 Task: Find connections with filter location Primer Ensanche with filter topic #Softwaredesignwith filter profile language English with filter current company Herbalife with filter school St. Dominic Savio High School with filter industry Travel Arrangements with filter service category Program Management with filter keywords title Operations Manager
Action: Mouse moved to (150, 224)
Screenshot: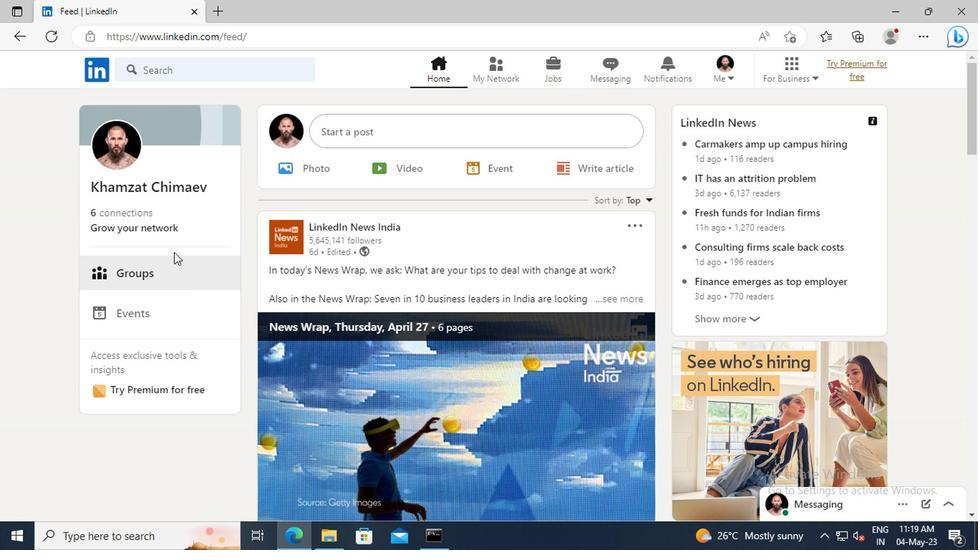 
Action: Mouse pressed left at (150, 224)
Screenshot: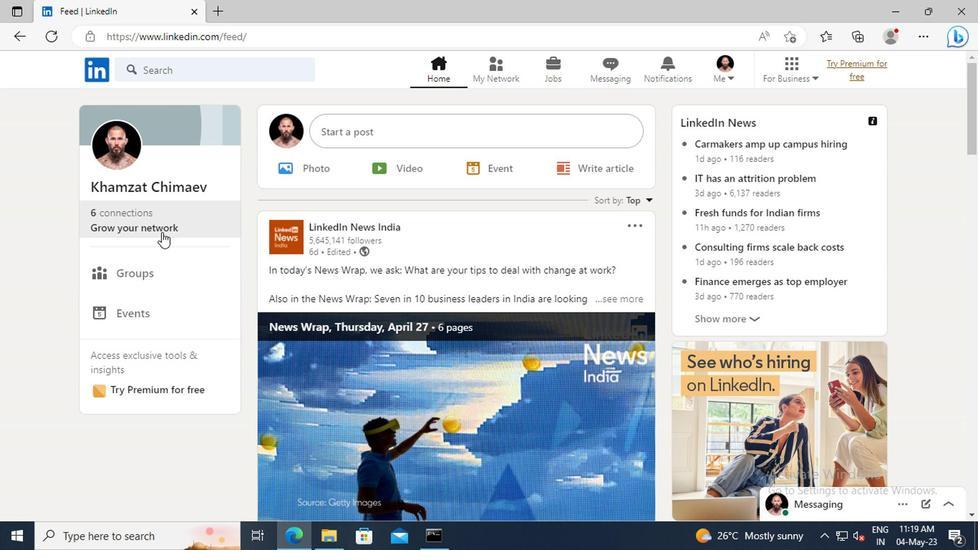 
Action: Mouse moved to (152, 149)
Screenshot: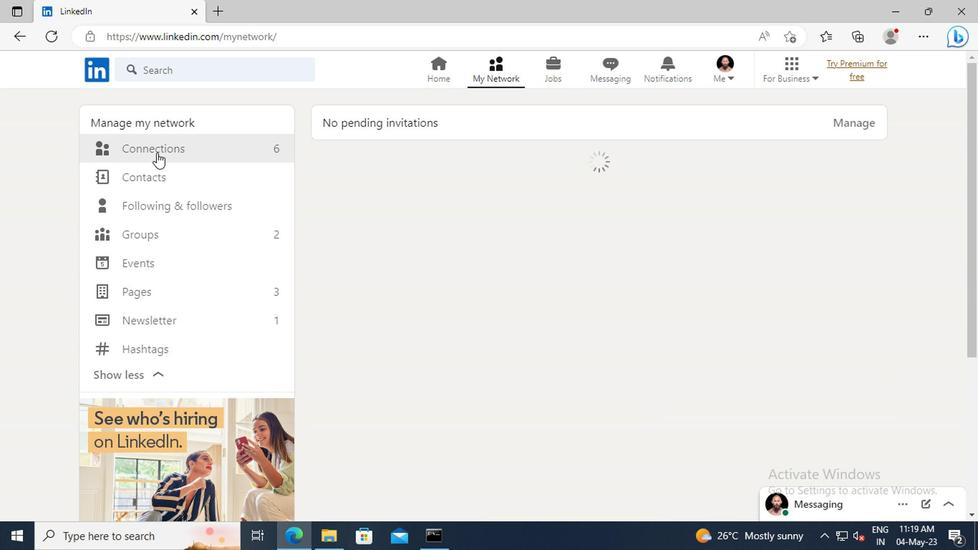 
Action: Mouse pressed left at (152, 149)
Screenshot: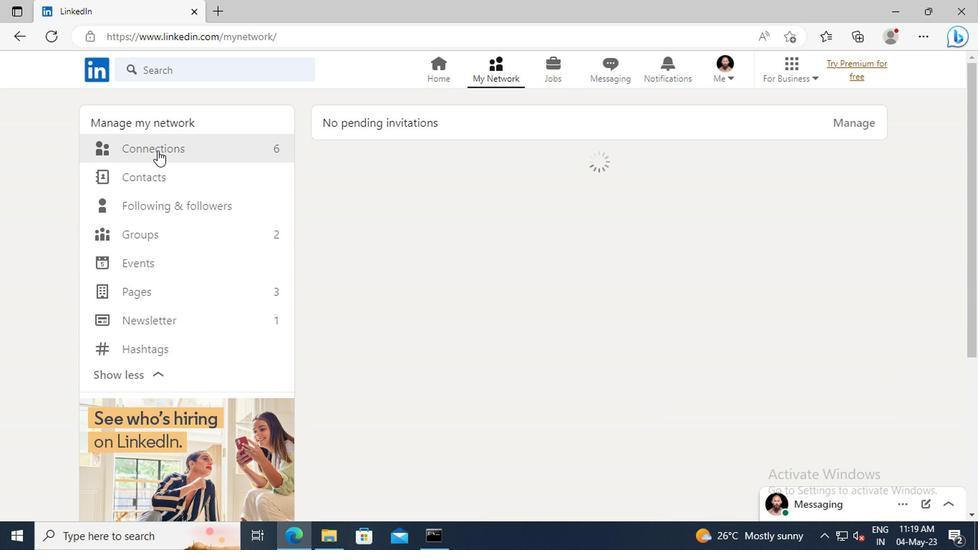 
Action: Mouse moved to (576, 153)
Screenshot: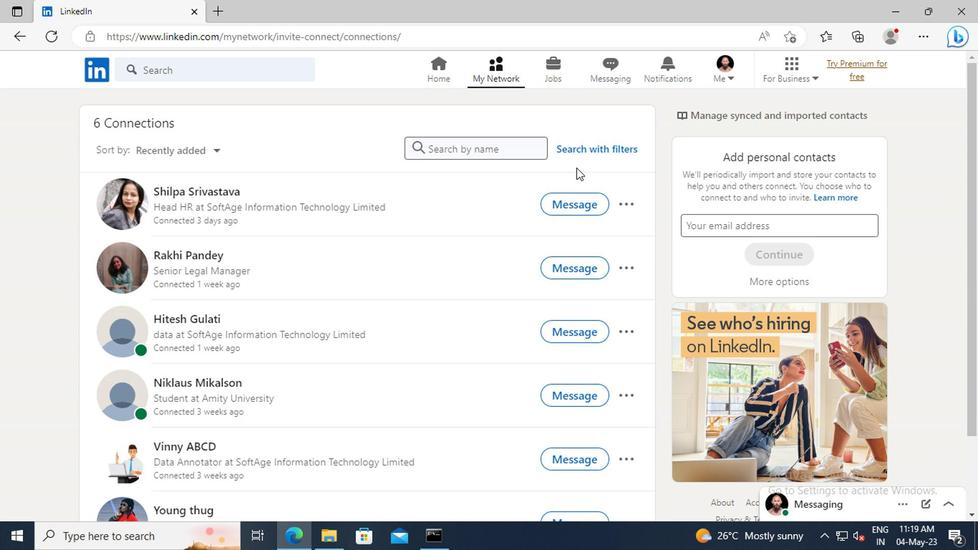 
Action: Mouse pressed left at (576, 153)
Screenshot: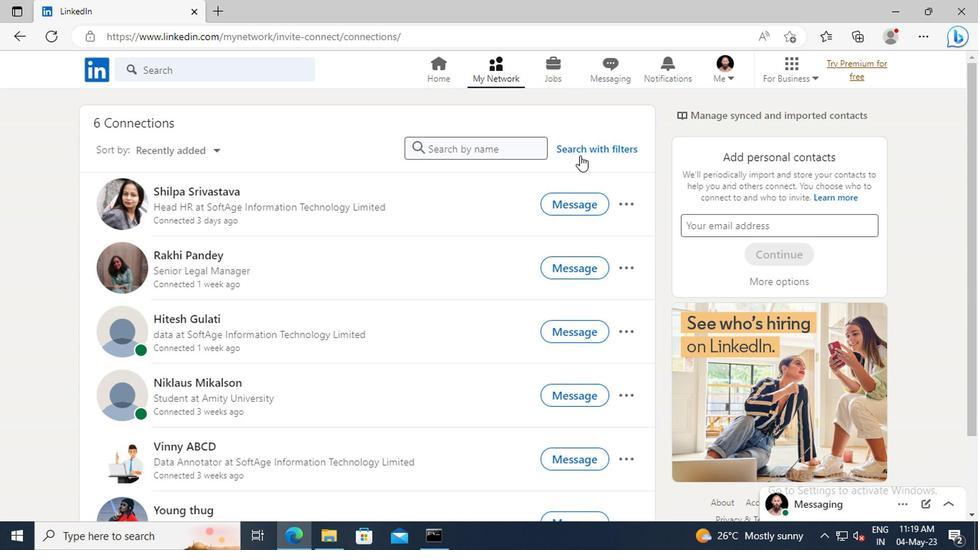 
Action: Mouse moved to (537, 110)
Screenshot: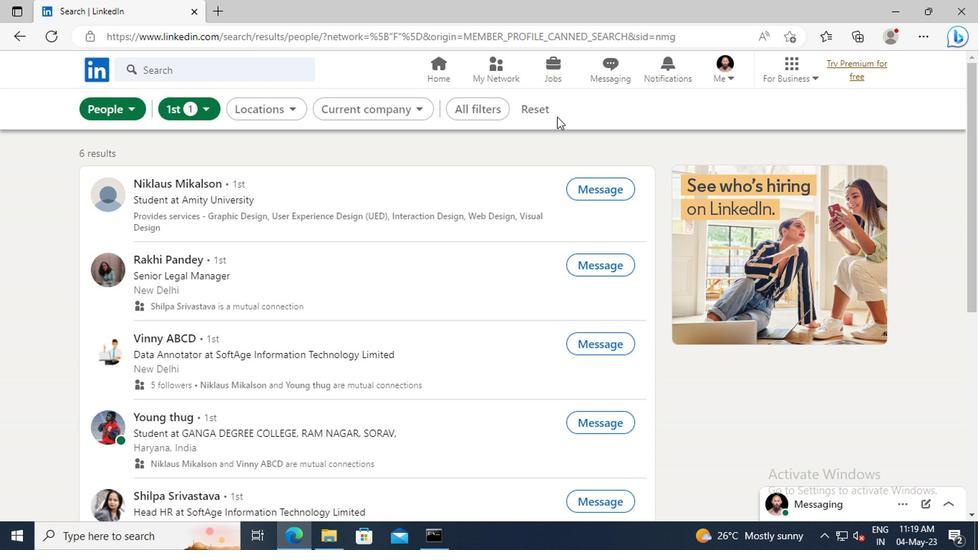 
Action: Mouse pressed left at (537, 110)
Screenshot: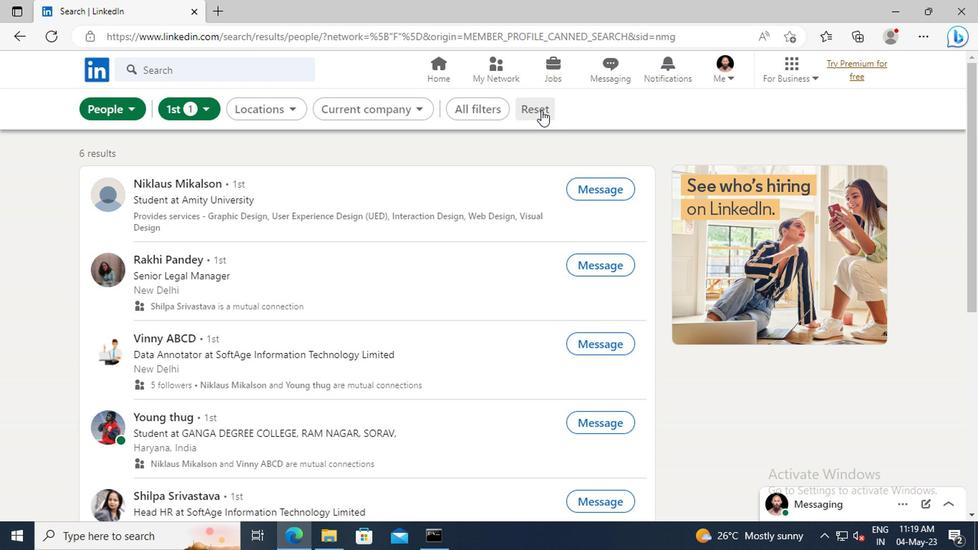 
Action: Mouse moved to (521, 110)
Screenshot: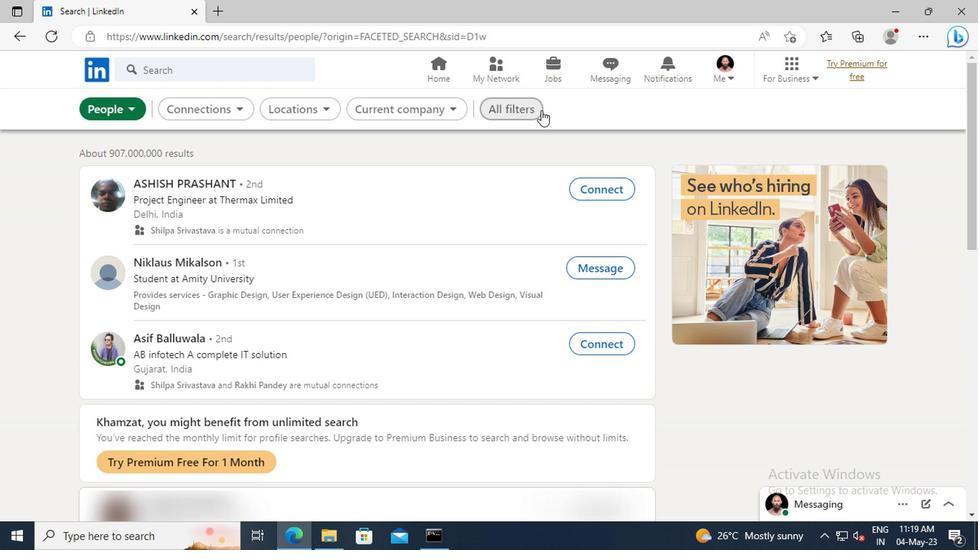 
Action: Mouse pressed left at (521, 110)
Screenshot: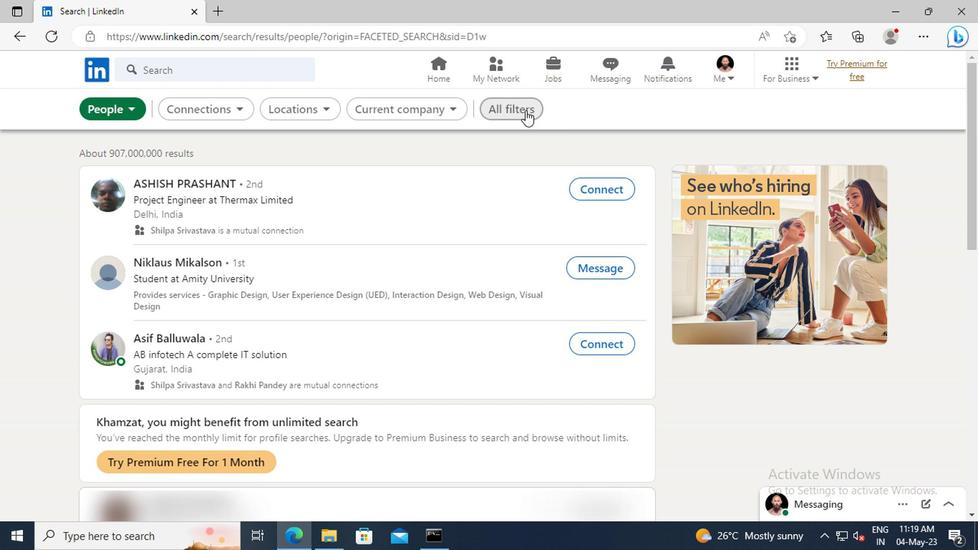 
Action: Mouse moved to (734, 241)
Screenshot: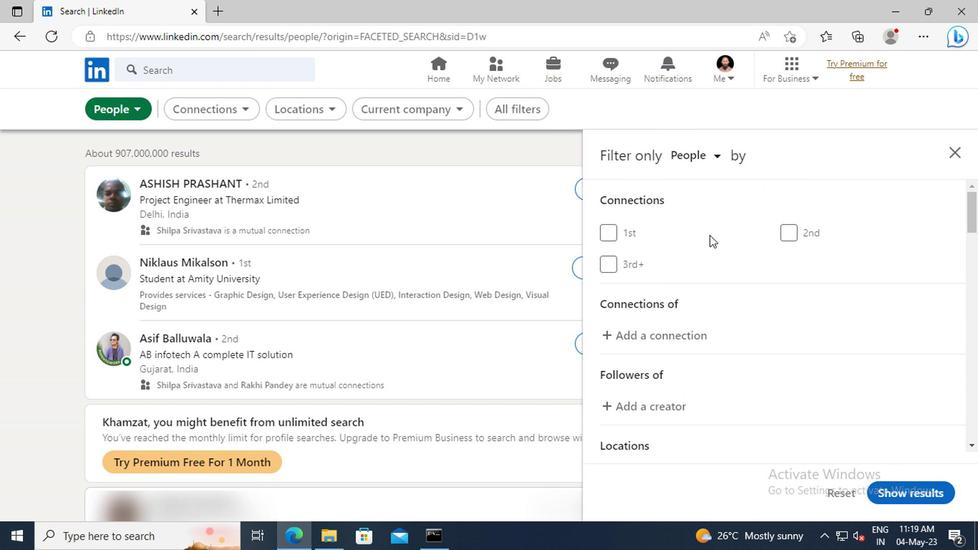 
Action: Mouse scrolled (734, 240) with delta (0, -1)
Screenshot: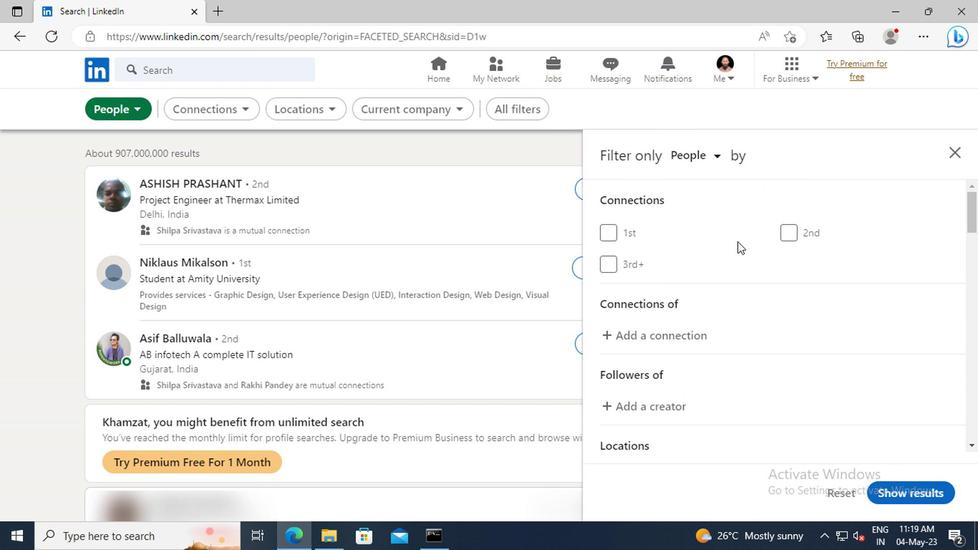 
Action: Mouse scrolled (734, 240) with delta (0, -1)
Screenshot: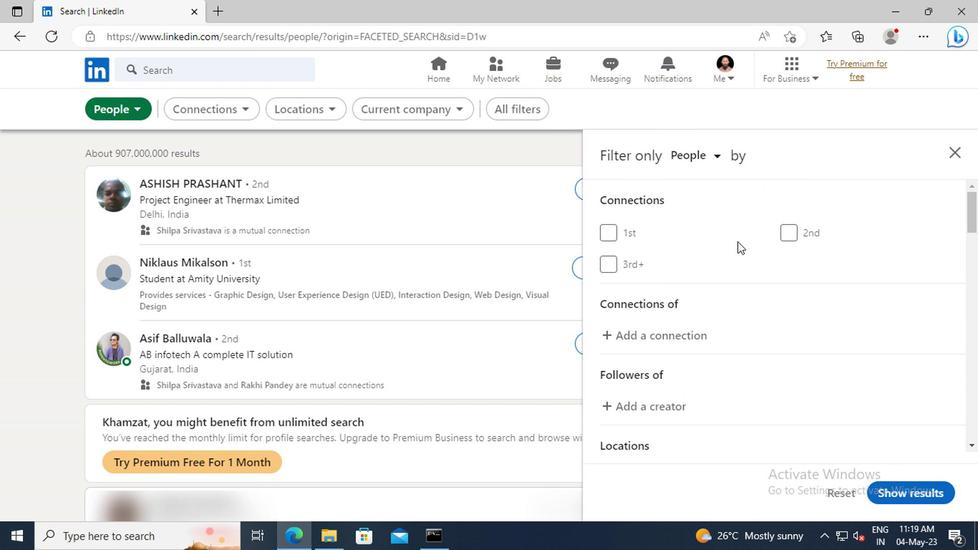 
Action: Mouse scrolled (734, 240) with delta (0, -1)
Screenshot: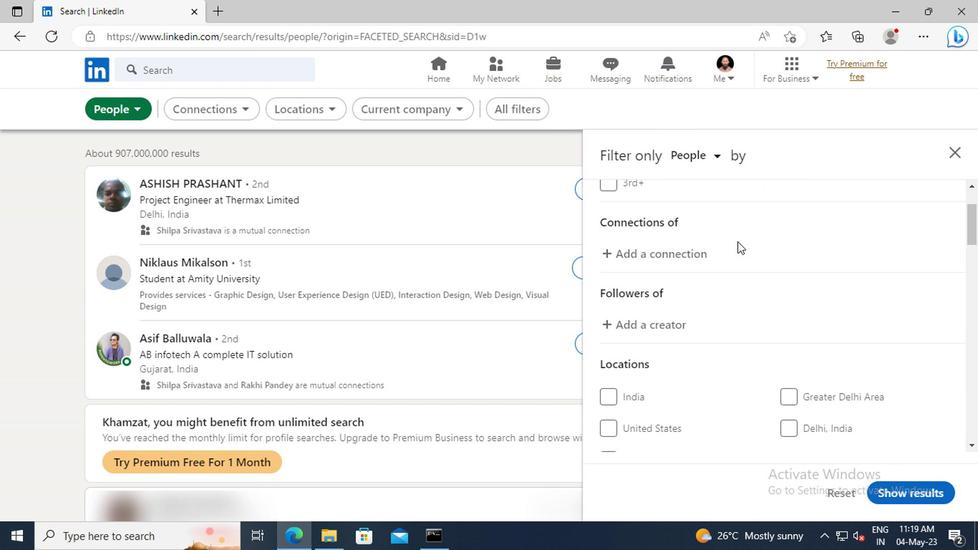 
Action: Mouse scrolled (734, 240) with delta (0, -1)
Screenshot: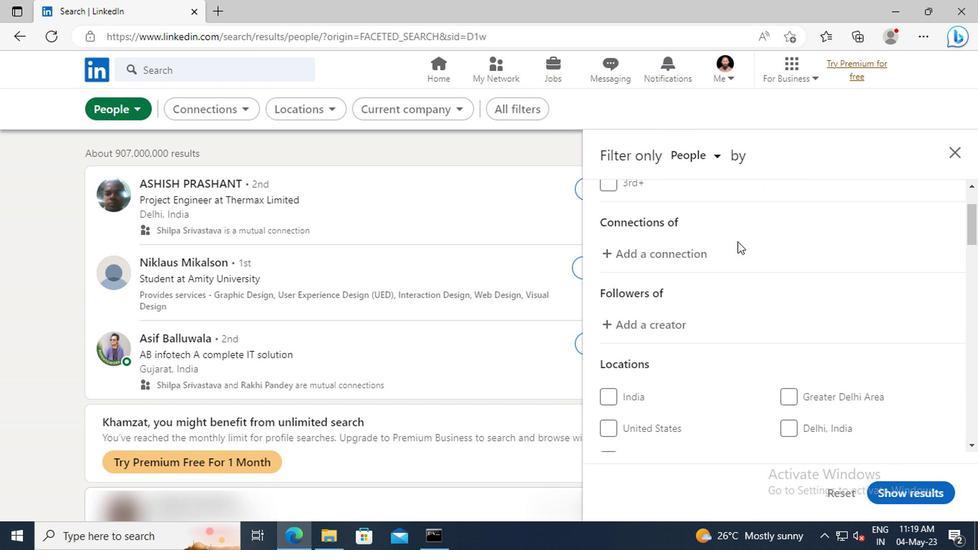 
Action: Mouse scrolled (734, 240) with delta (0, -1)
Screenshot: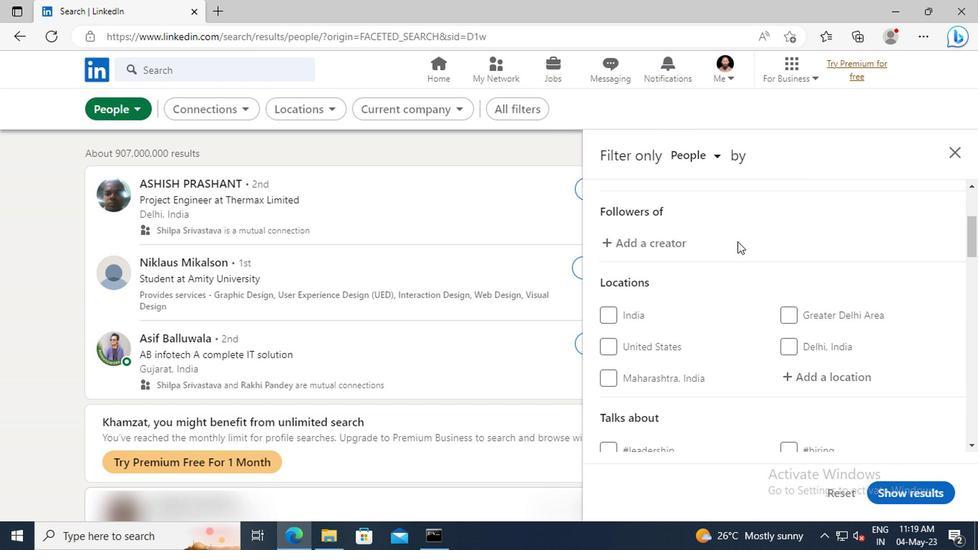 
Action: Mouse scrolled (734, 240) with delta (0, -1)
Screenshot: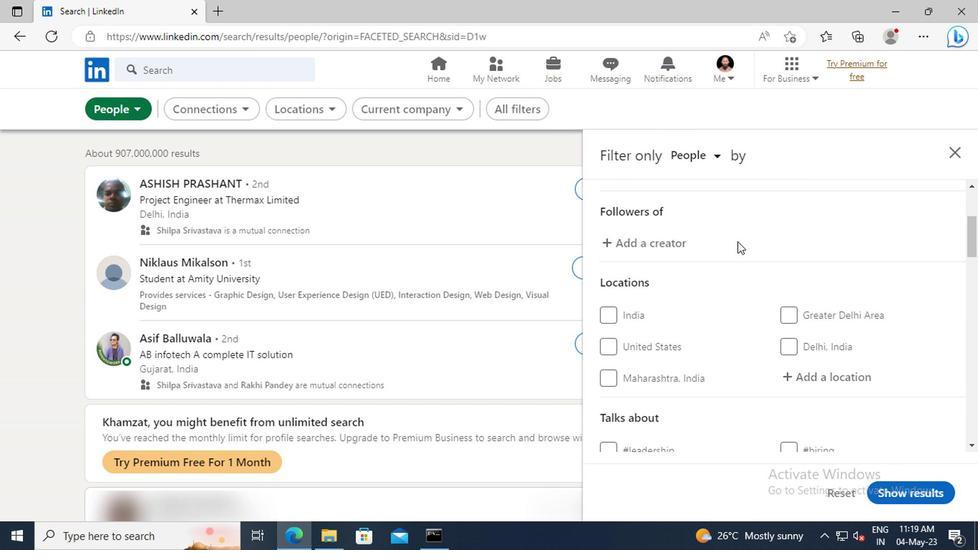 
Action: Mouse moved to (799, 303)
Screenshot: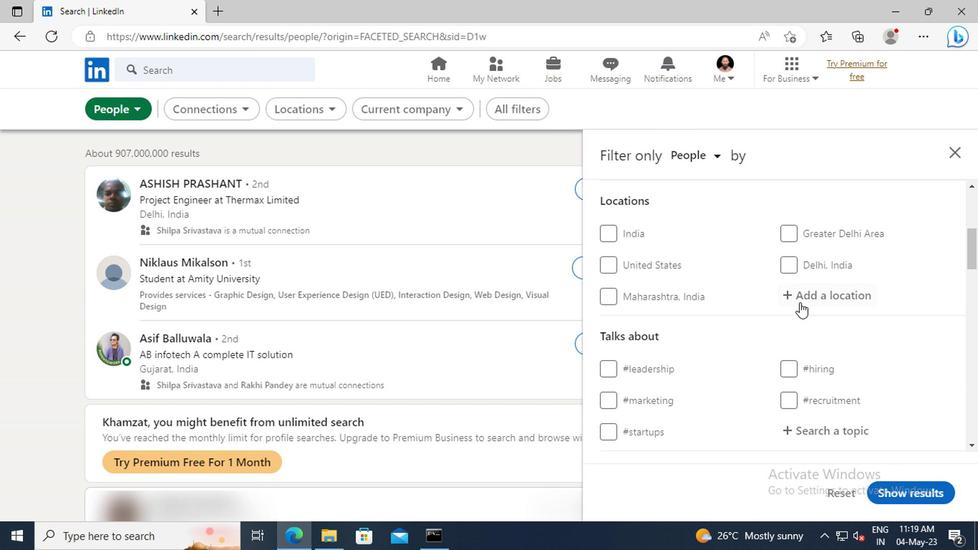 
Action: Mouse pressed left at (799, 303)
Screenshot: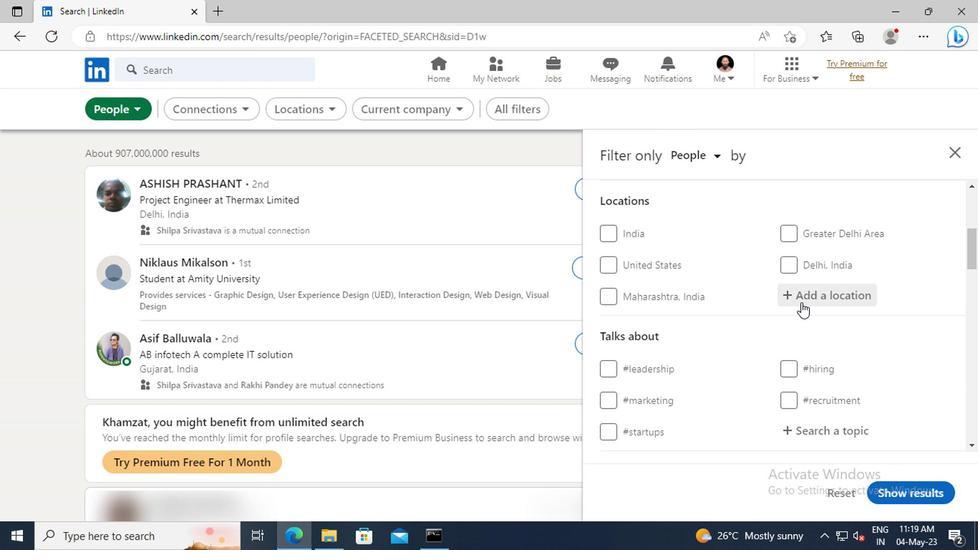 
Action: Mouse moved to (798, 303)
Screenshot: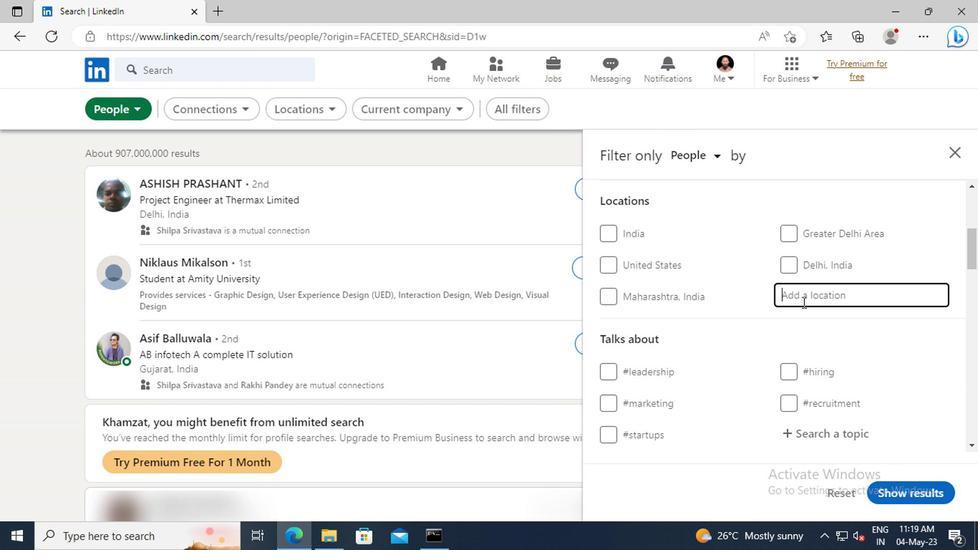 
Action: Key pressed <Key.shift>PRIMER<Key.space><Key.shift>ENSANCHE<Key.enter>
Screenshot: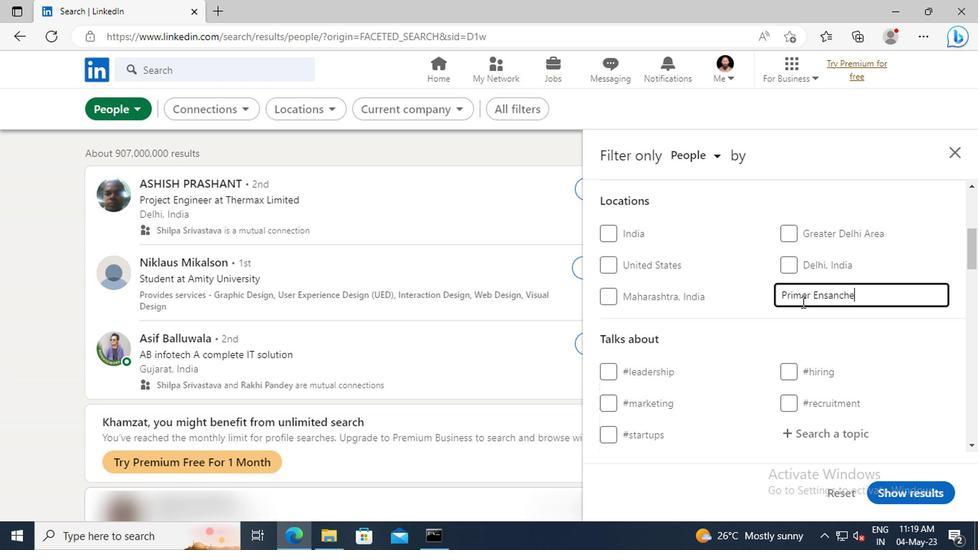 
Action: Mouse scrolled (798, 302) with delta (0, 0)
Screenshot: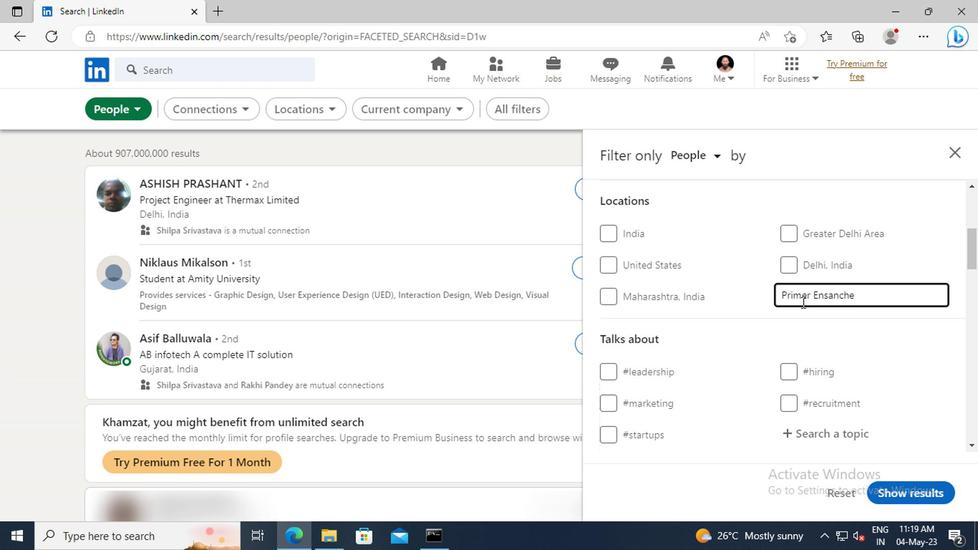 
Action: Mouse scrolled (798, 302) with delta (0, 0)
Screenshot: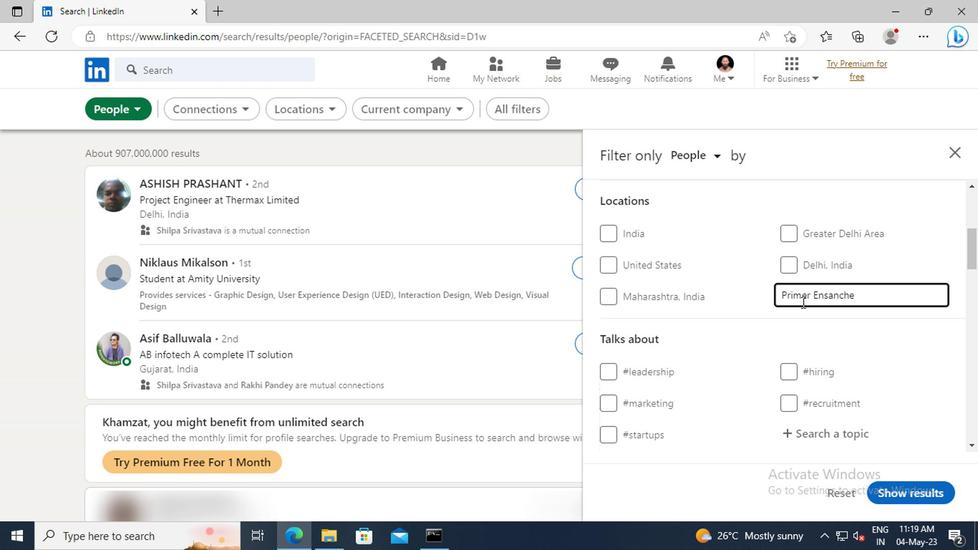 
Action: Mouse scrolled (798, 302) with delta (0, 0)
Screenshot: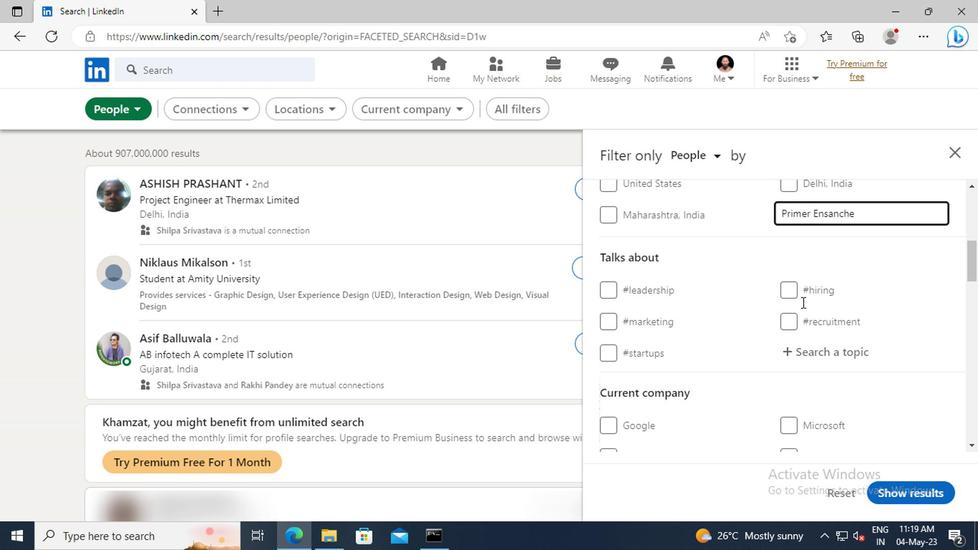 
Action: Mouse moved to (802, 309)
Screenshot: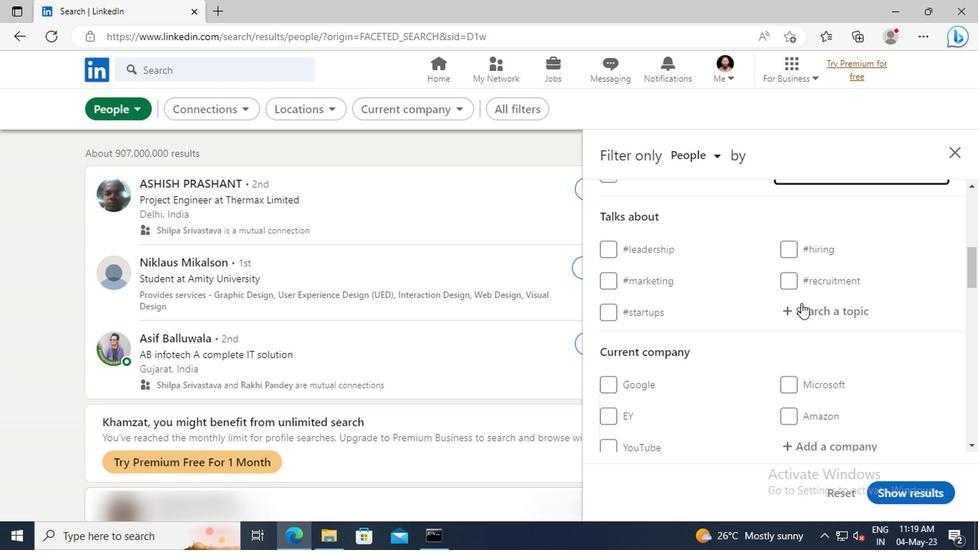 
Action: Mouse pressed left at (802, 309)
Screenshot: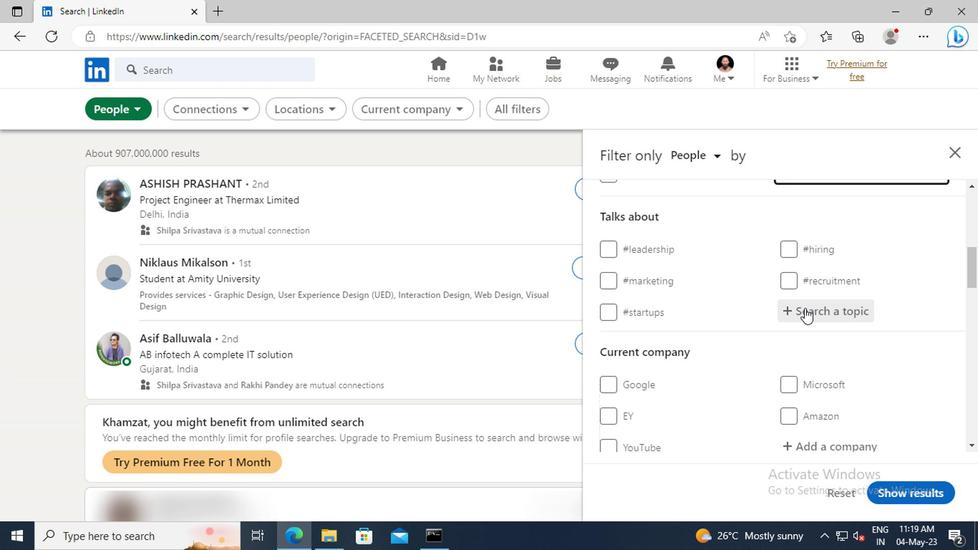 
Action: Mouse moved to (801, 309)
Screenshot: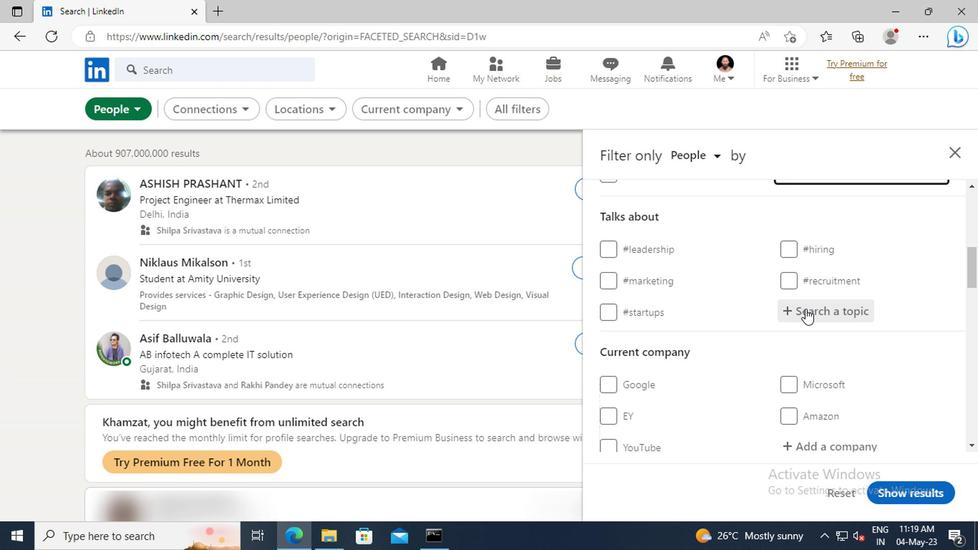 
Action: Key pressed <Key.shift>SOFTWAREDESI
Screenshot: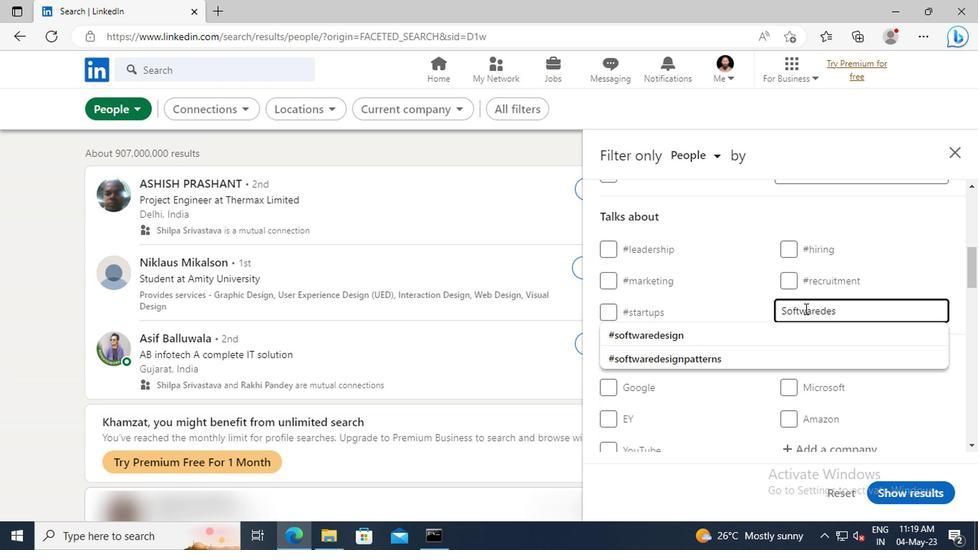 
Action: Mouse moved to (800, 332)
Screenshot: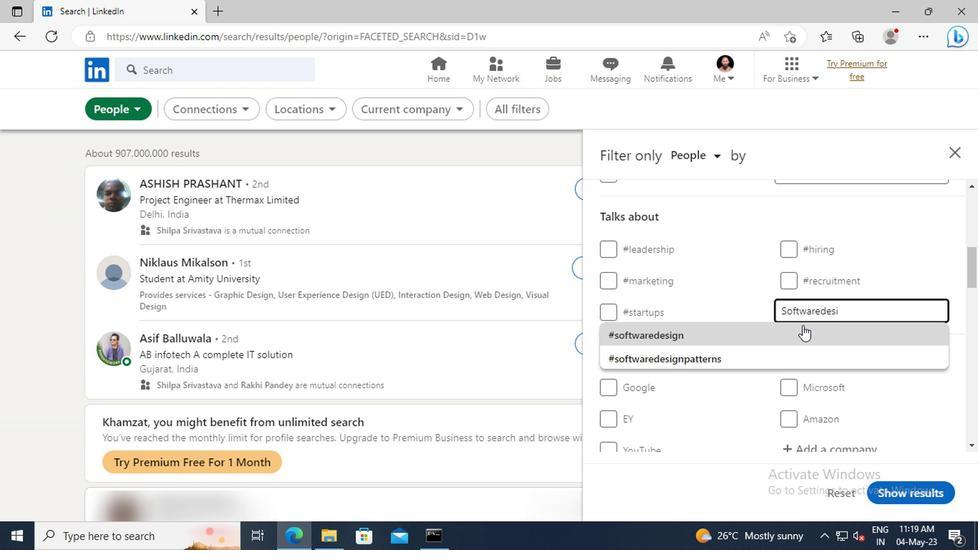 
Action: Mouse pressed left at (800, 332)
Screenshot: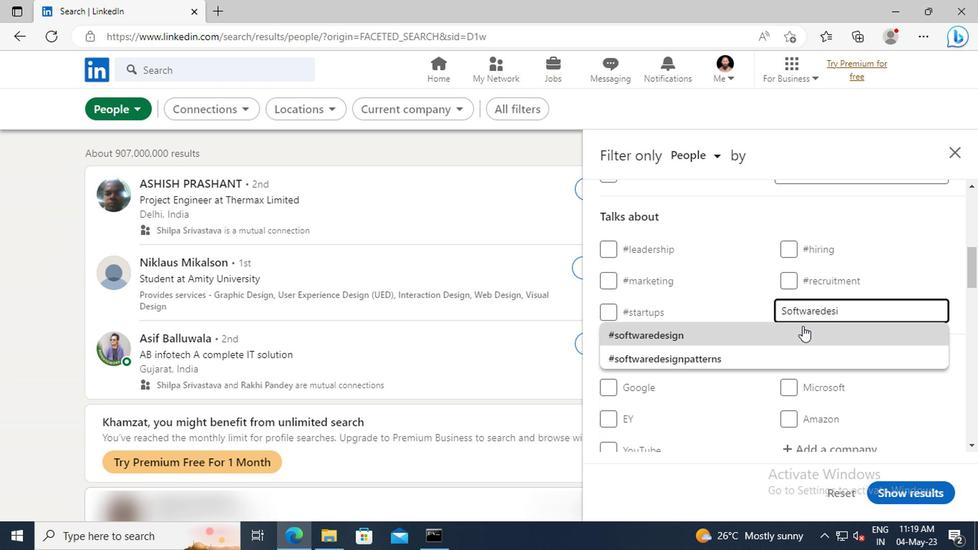 
Action: Mouse scrolled (800, 332) with delta (0, 0)
Screenshot: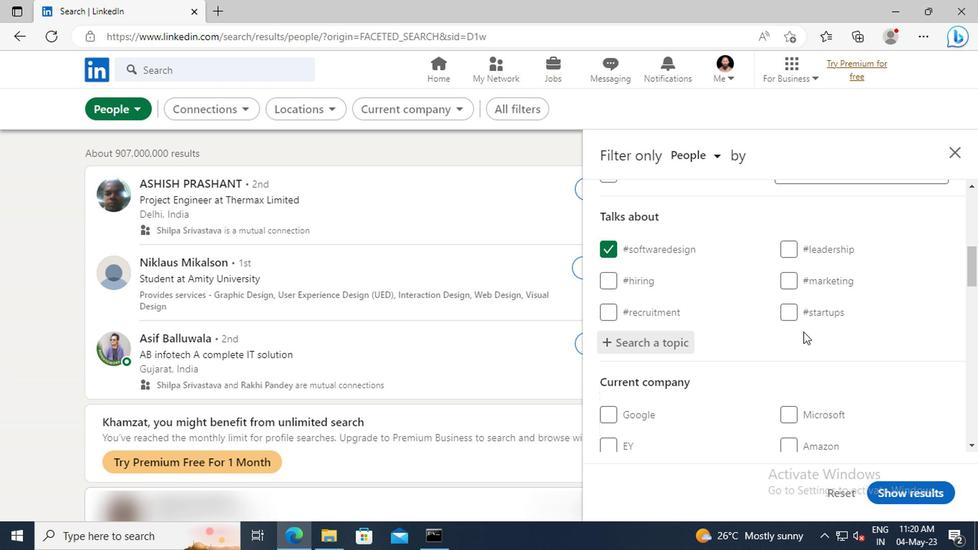 
Action: Mouse scrolled (800, 332) with delta (0, 0)
Screenshot: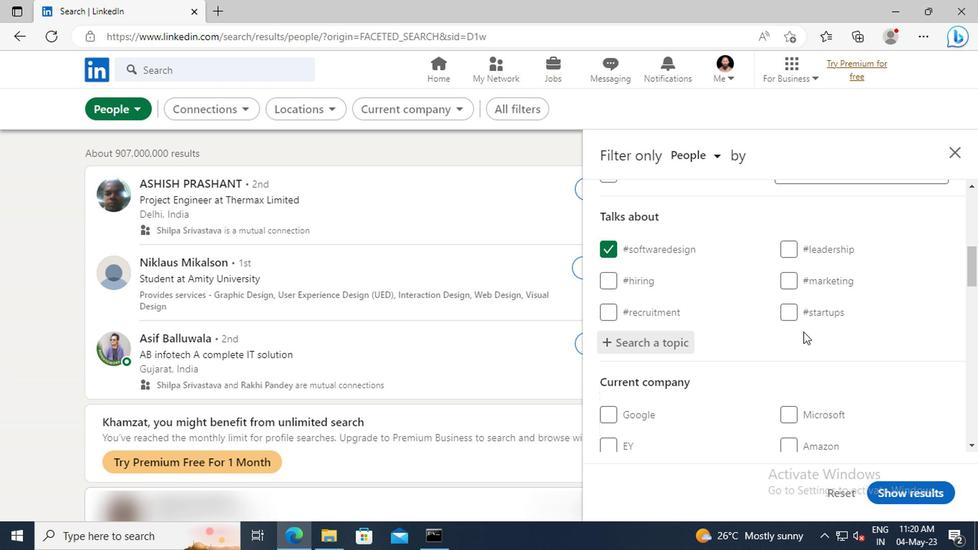 
Action: Mouse scrolled (800, 332) with delta (0, 0)
Screenshot: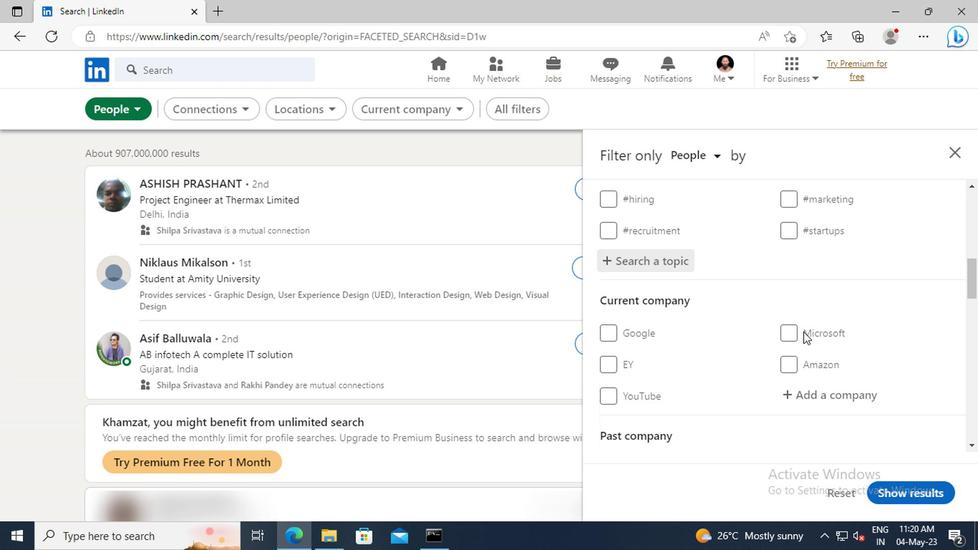 
Action: Mouse scrolled (800, 332) with delta (0, 0)
Screenshot: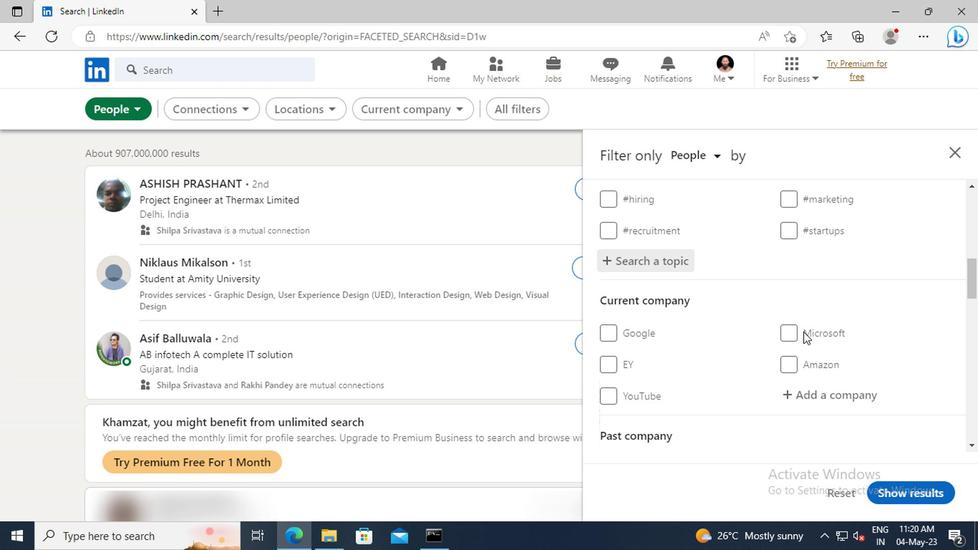 
Action: Mouse scrolled (800, 332) with delta (0, 0)
Screenshot: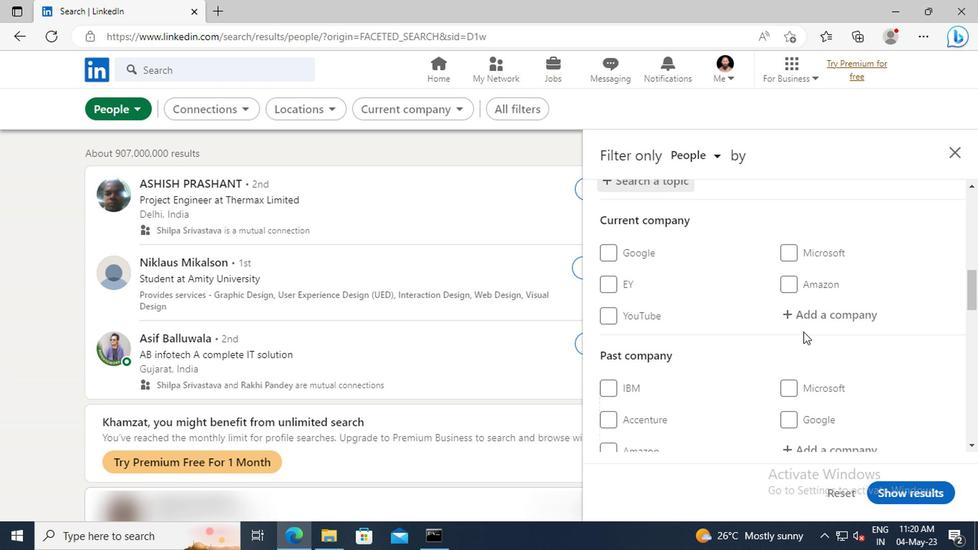 
Action: Mouse scrolled (800, 332) with delta (0, 0)
Screenshot: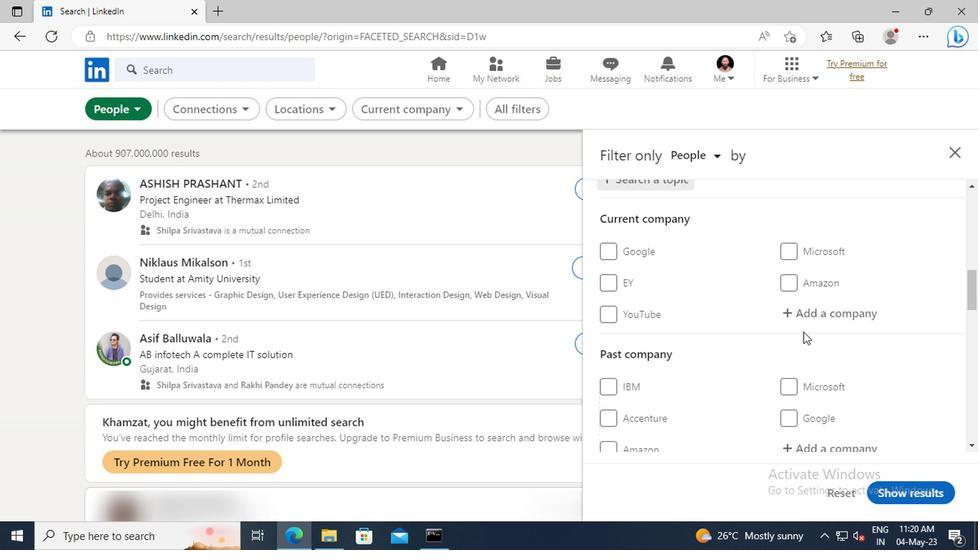 
Action: Mouse scrolled (800, 332) with delta (0, 0)
Screenshot: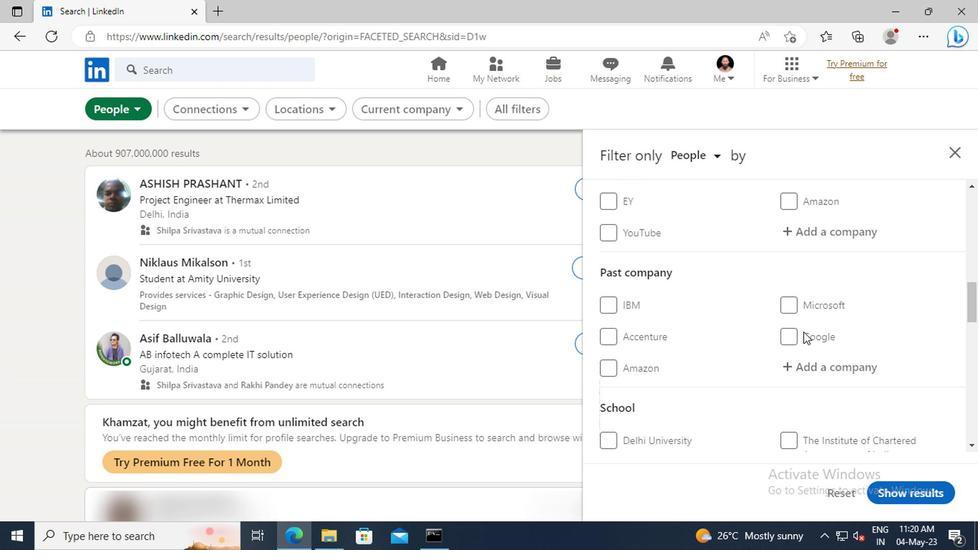 
Action: Mouse scrolled (800, 332) with delta (0, 0)
Screenshot: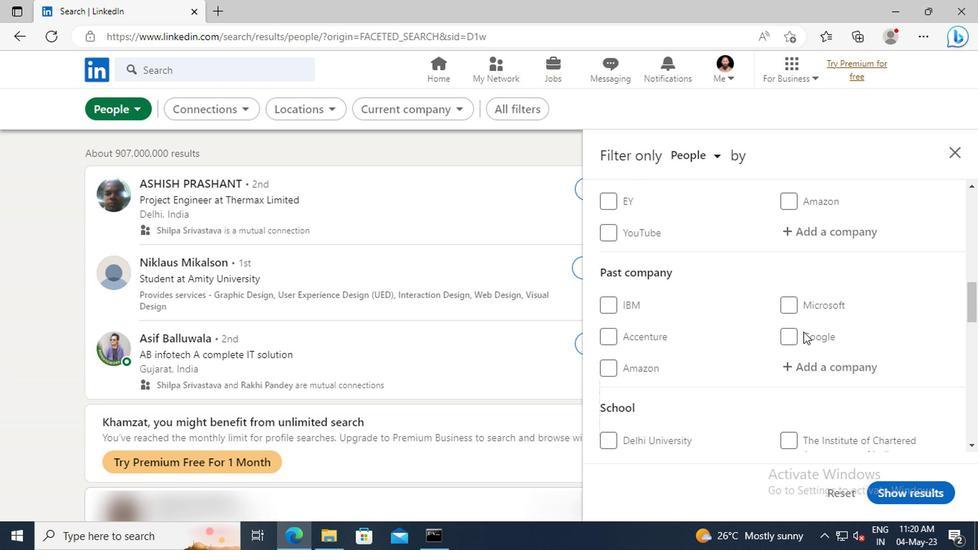 
Action: Mouse scrolled (800, 332) with delta (0, 0)
Screenshot: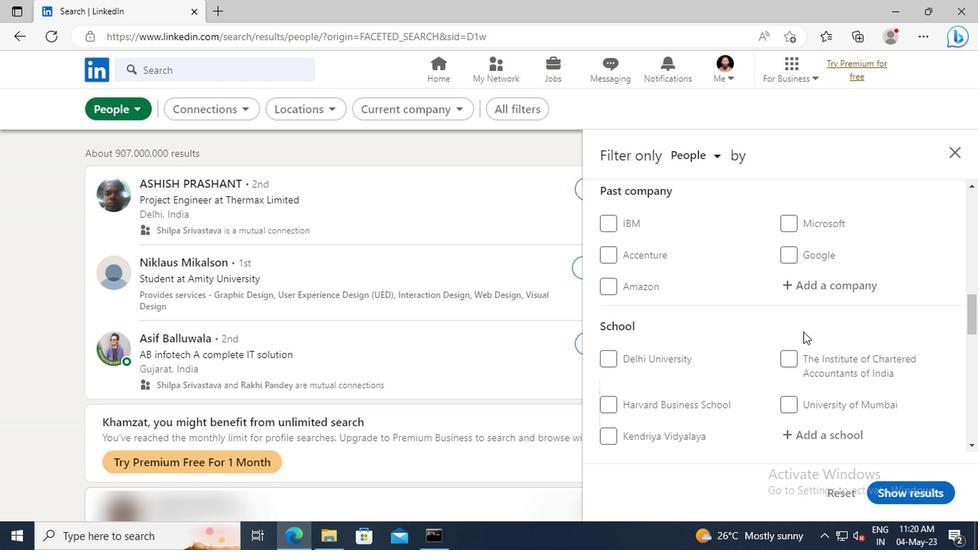 
Action: Mouse scrolled (800, 332) with delta (0, 0)
Screenshot: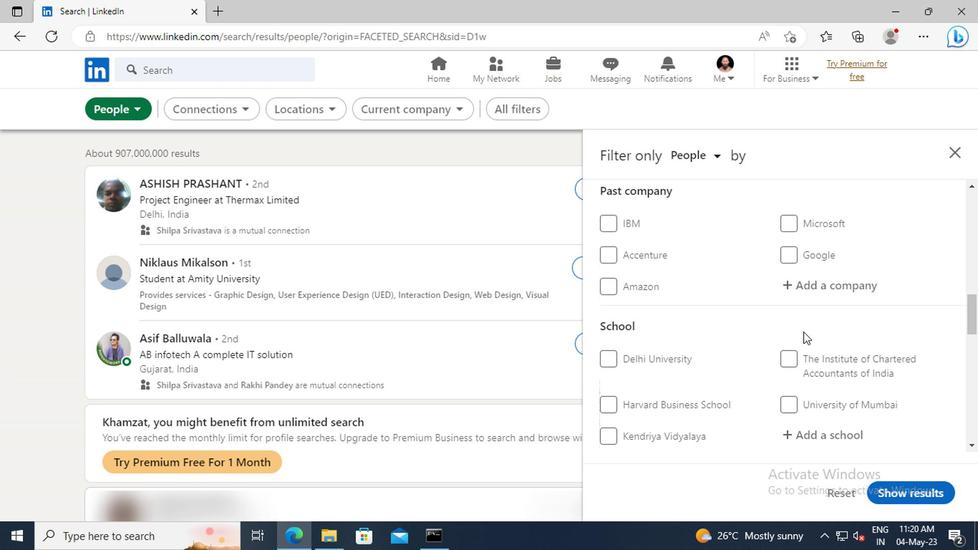 
Action: Mouse scrolled (800, 332) with delta (0, 0)
Screenshot: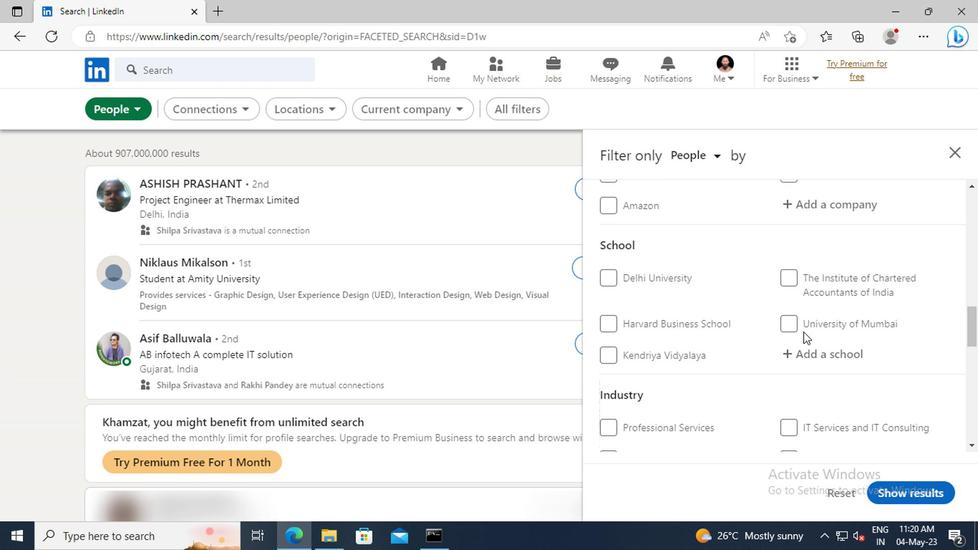 
Action: Mouse scrolled (800, 332) with delta (0, 0)
Screenshot: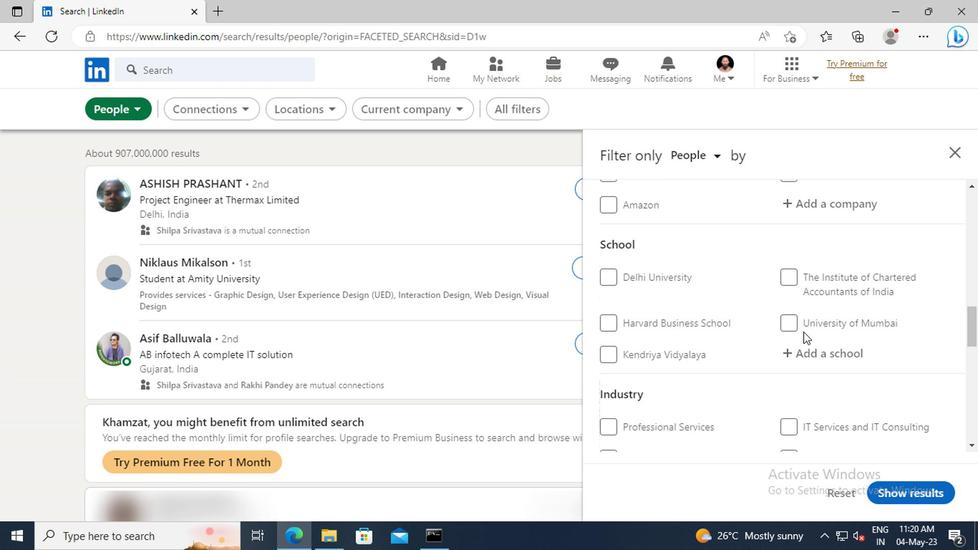 
Action: Mouse scrolled (800, 332) with delta (0, 0)
Screenshot: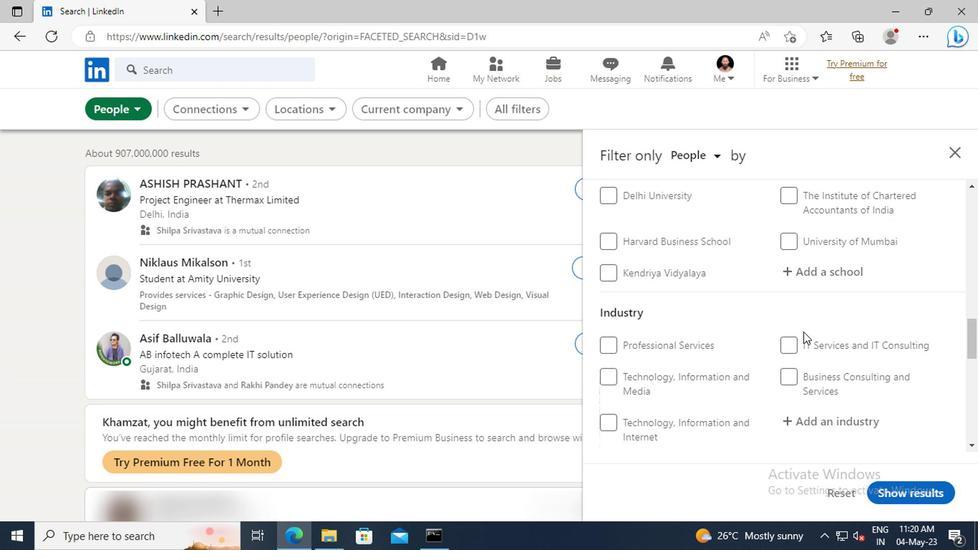 
Action: Mouse scrolled (800, 332) with delta (0, 0)
Screenshot: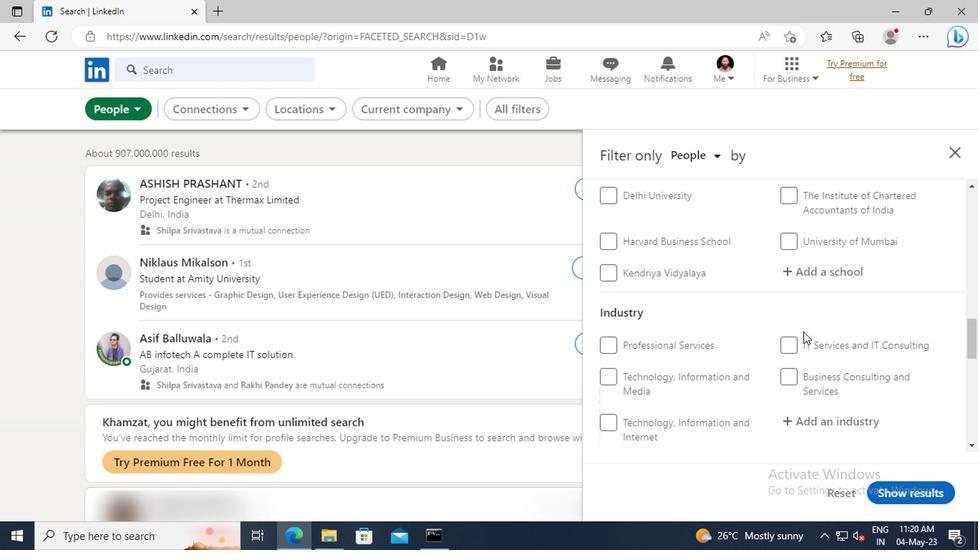 
Action: Mouse scrolled (800, 332) with delta (0, 0)
Screenshot: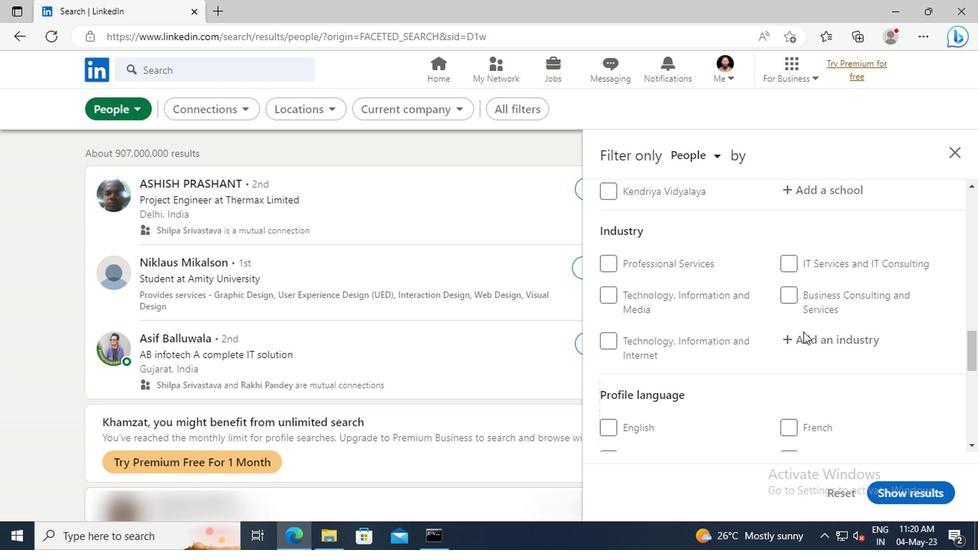 
Action: Mouse scrolled (800, 332) with delta (0, 0)
Screenshot: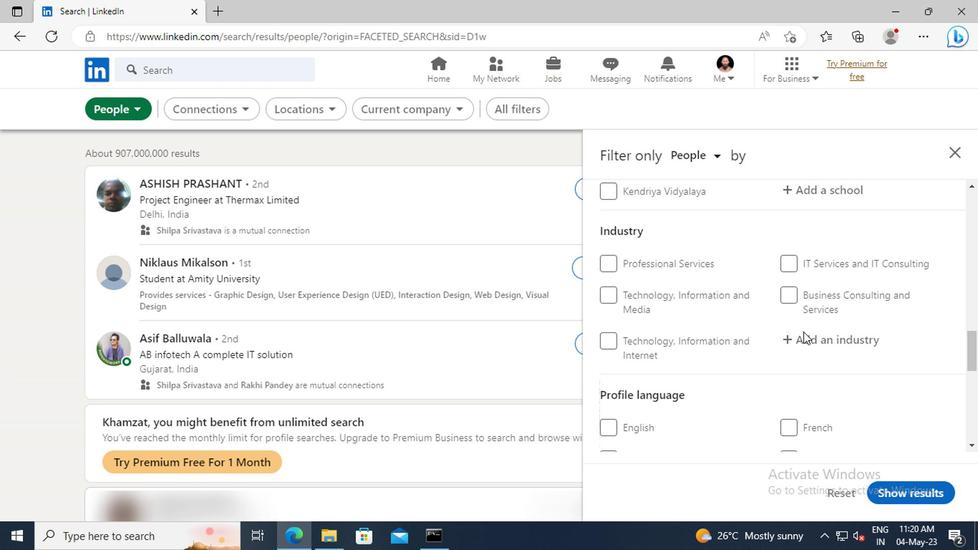 
Action: Mouse moved to (606, 351)
Screenshot: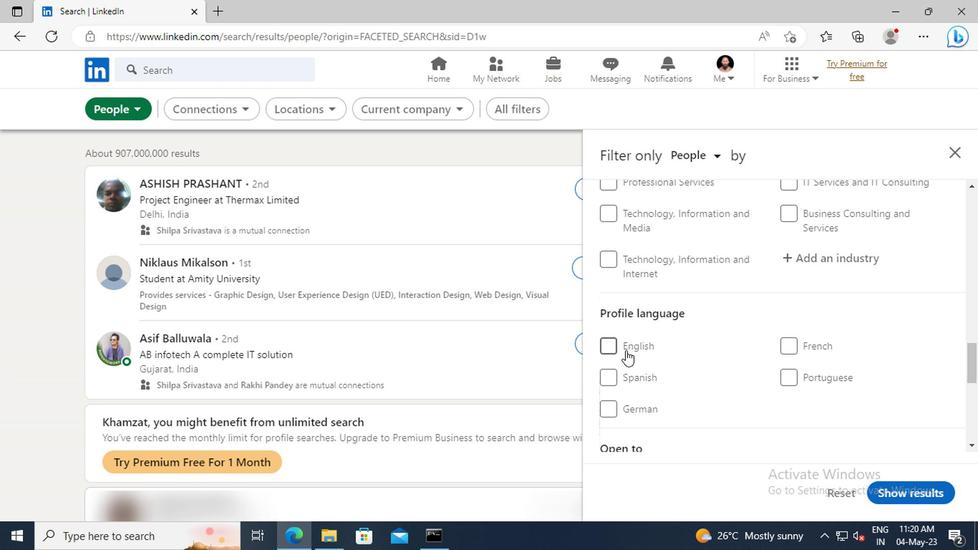 
Action: Mouse pressed left at (606, 351)
Screenshot: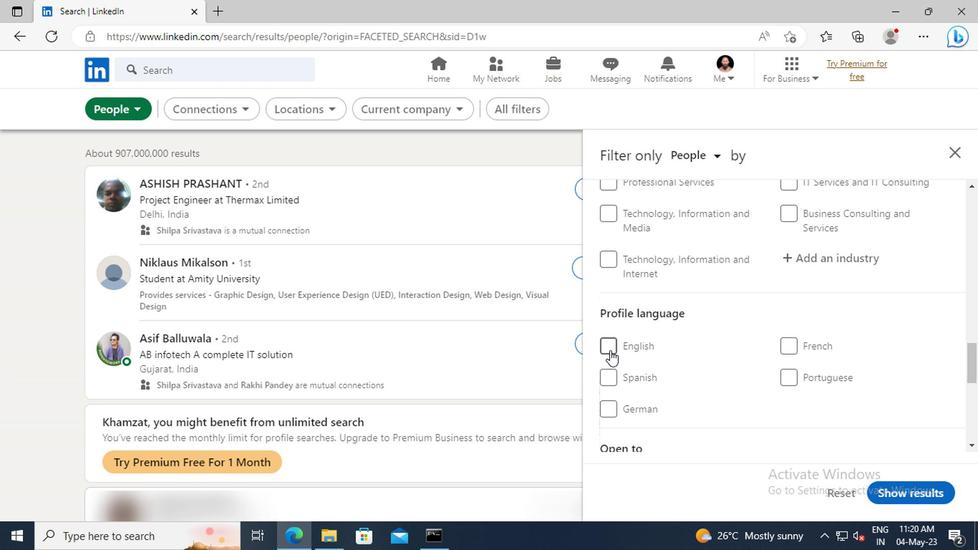 
Action: Mouse moved to (793, 336)
Screenshot: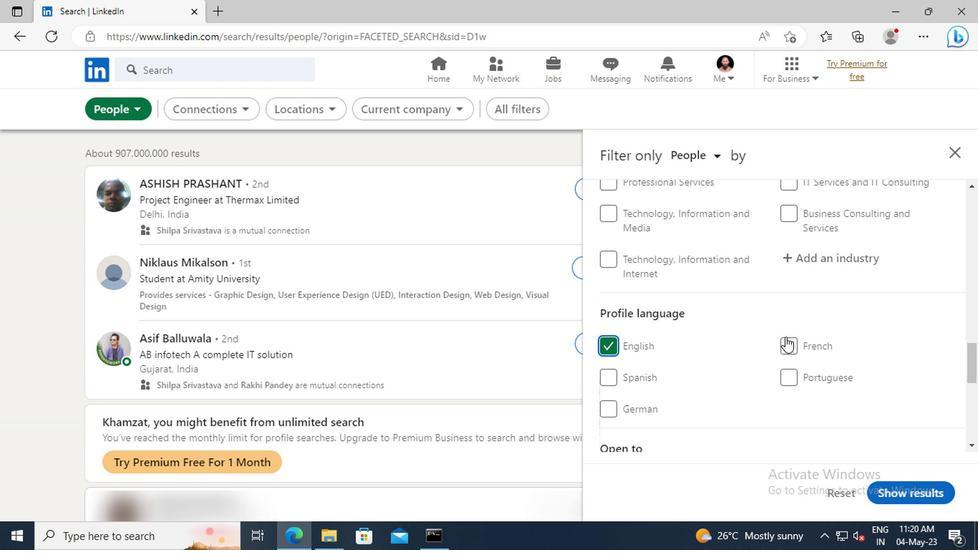 
Action: Mouse scrolled (793, 336) with delta (0, 0)
Screenshot: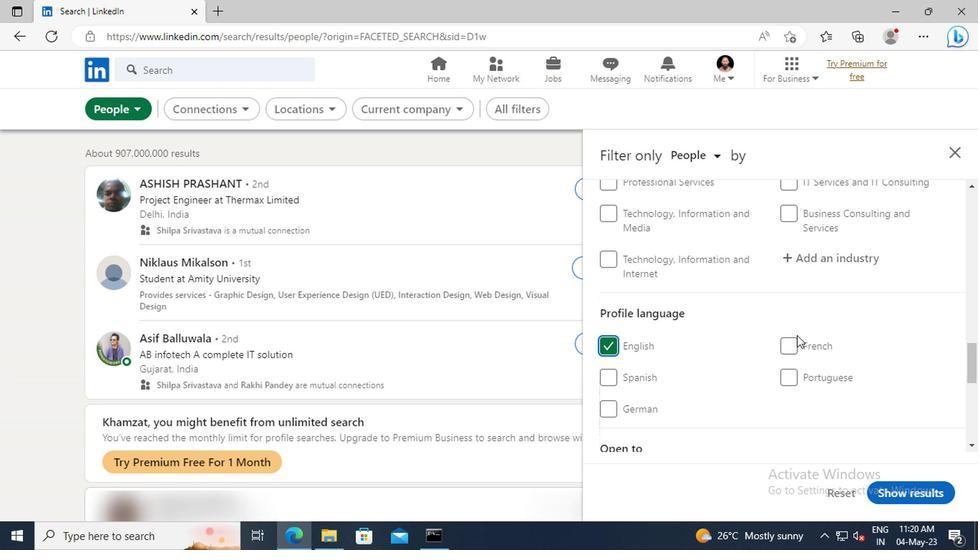 
Action: Mouse scrolled (793, 336) with delta (0, 0)
Screenshot: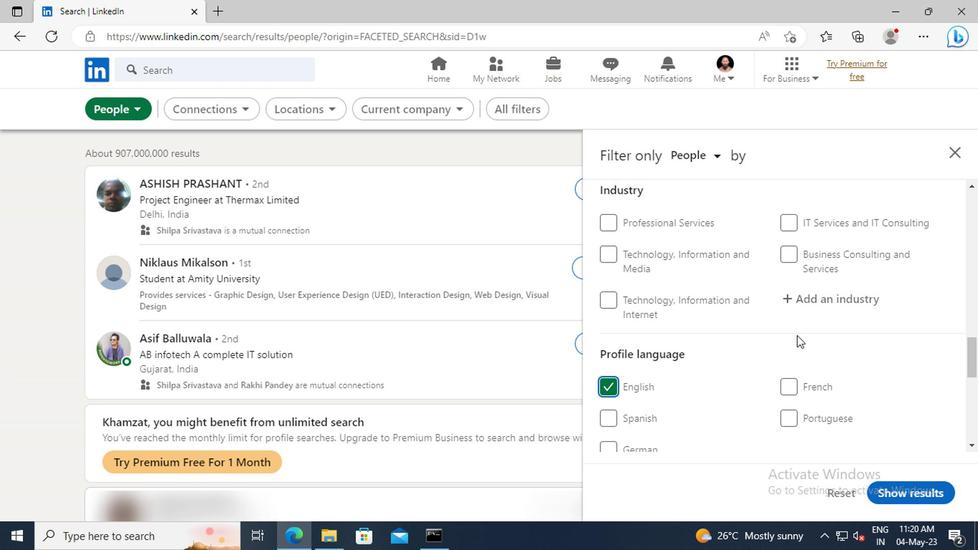
Action: Mouse scrolled (793, 336) with delta (0, 0)
Screenshot: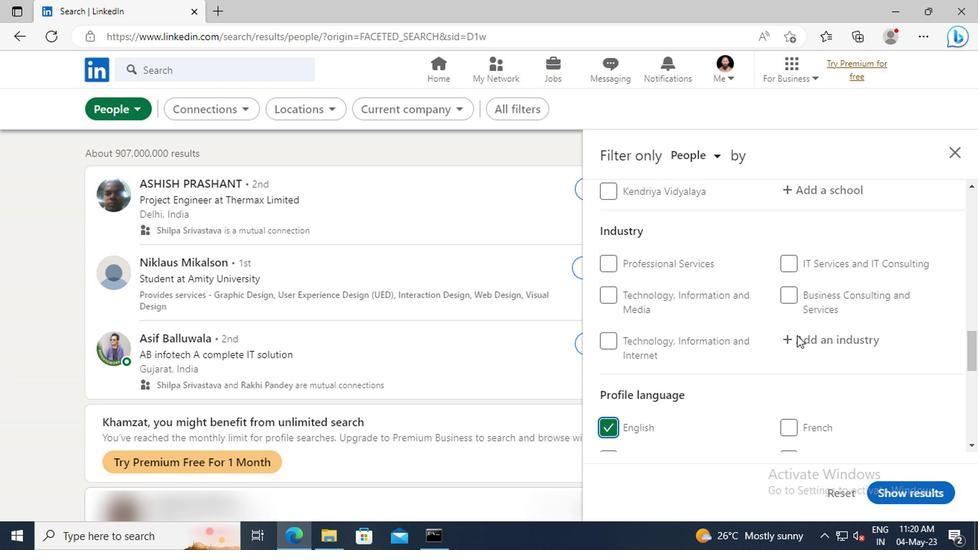 
Action: Mouse scrolled (793, 336) with delta (0, 0)
Screenshot: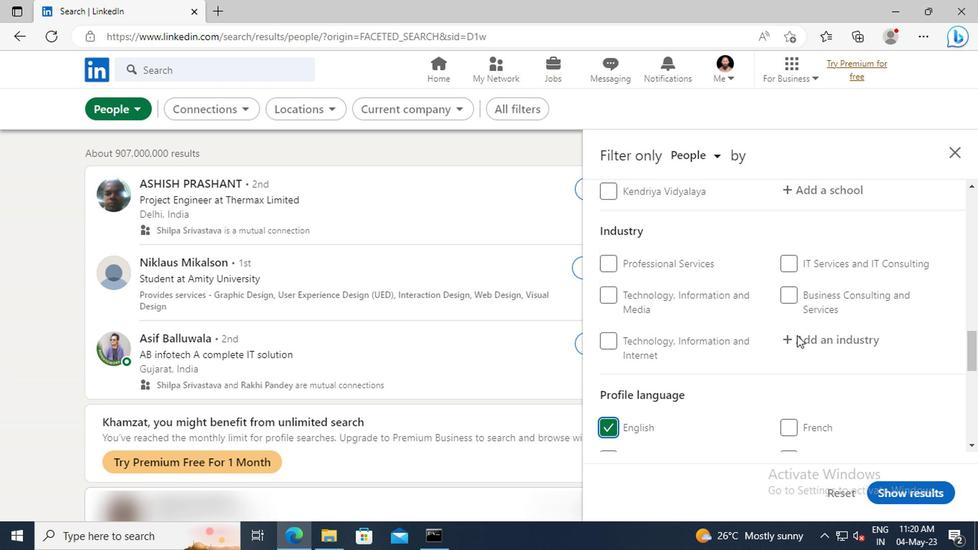 
Action: Mouse scrolled (793, 336) with delta (0, 0)
Screenshot: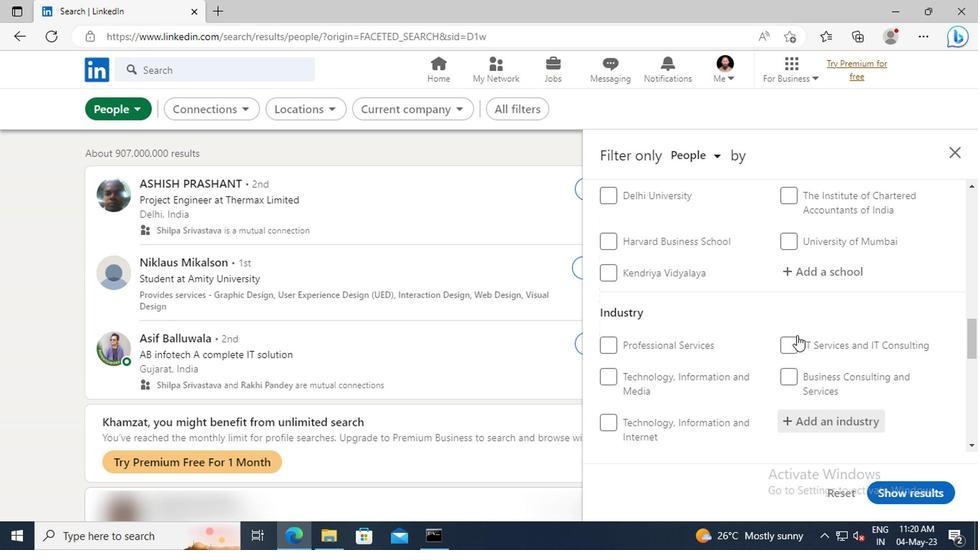
Action: Mouse scrolled (793, 336) with delta (0, 0)
Screenshot: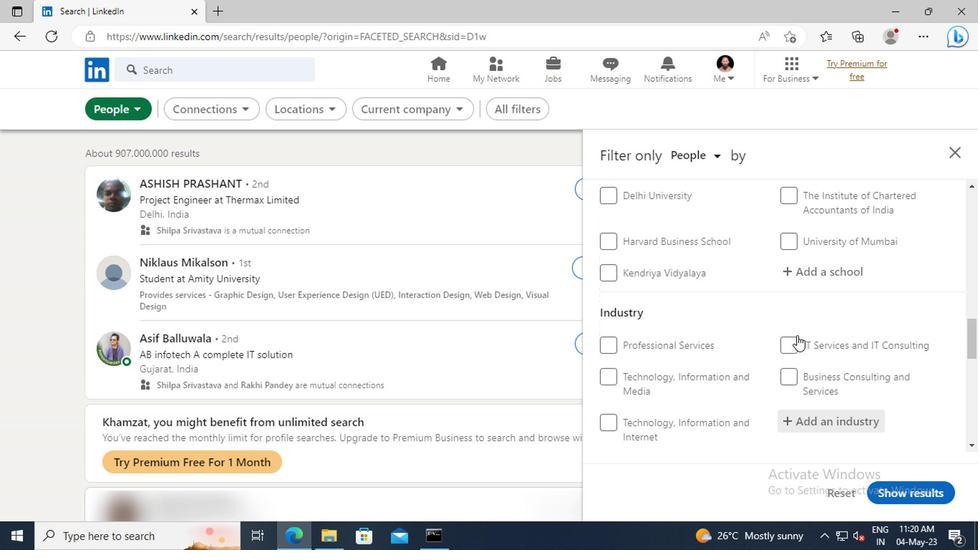
Action: Mouse scrolled (793, 336) with delta (0, 0)
Screenshot: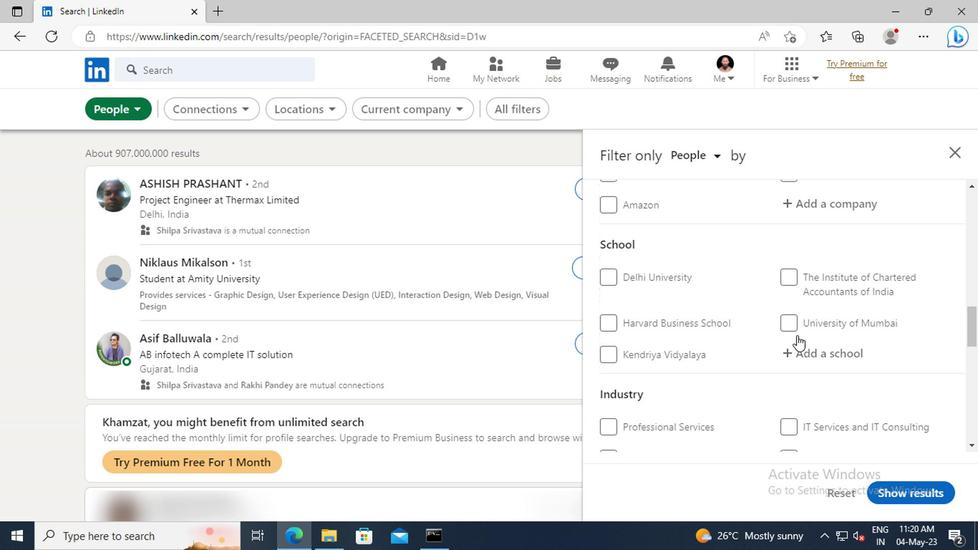 
Action: Mouse scrolled (793, 336) with delta (0, 0)
Screenshot: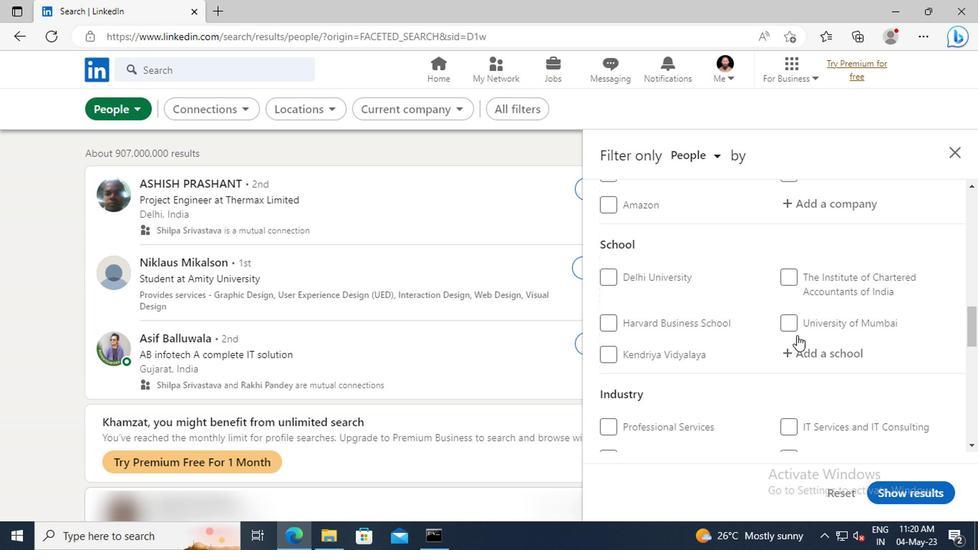 
Action: Mouse scrolled (793, 336) with delta (0, 0)
Screenshot: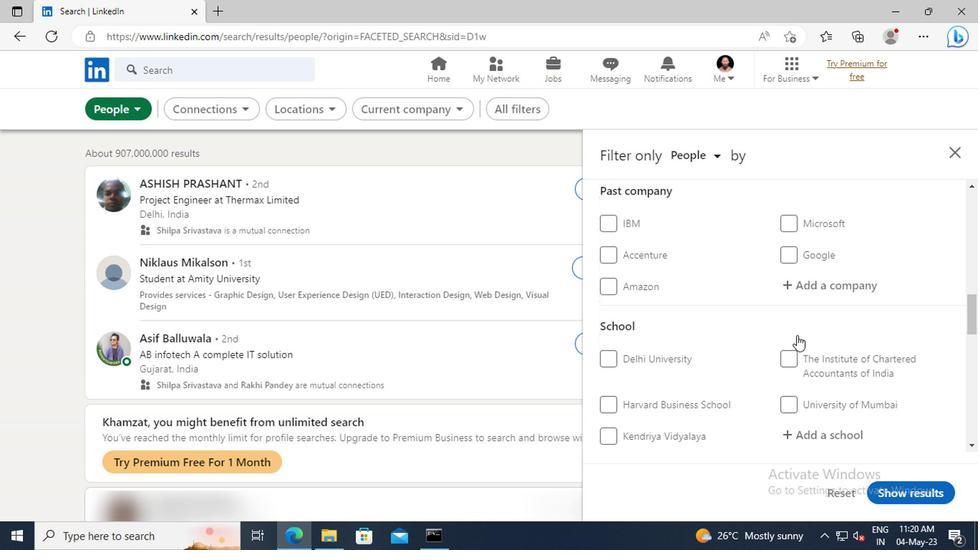 
Action: Mouse scrolled (793, 336) with delta (0, 0)
Screenshot: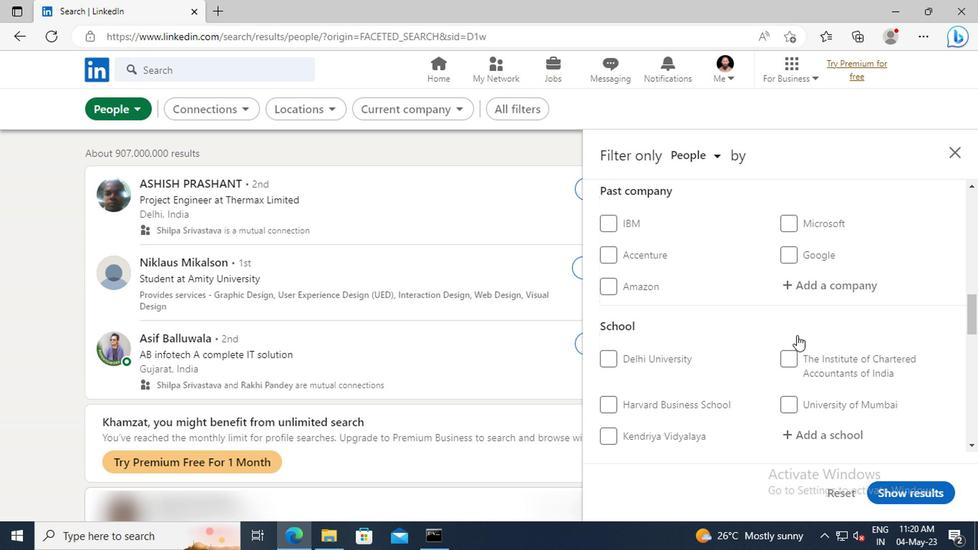
Action: Mouse scrolled (793, 336) with delta (0, 0)
Screenshot: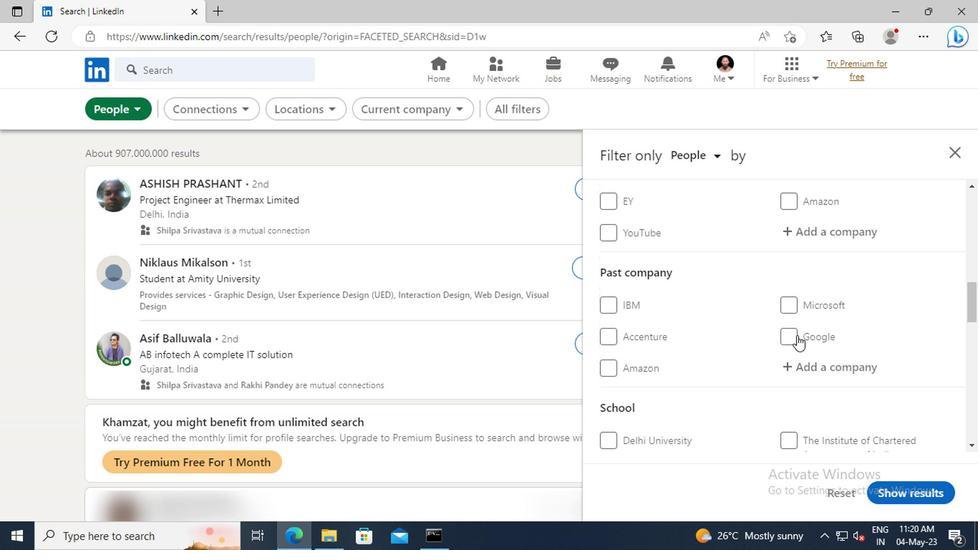 
Action: Mouse moved to (795, 276)
Screenshot: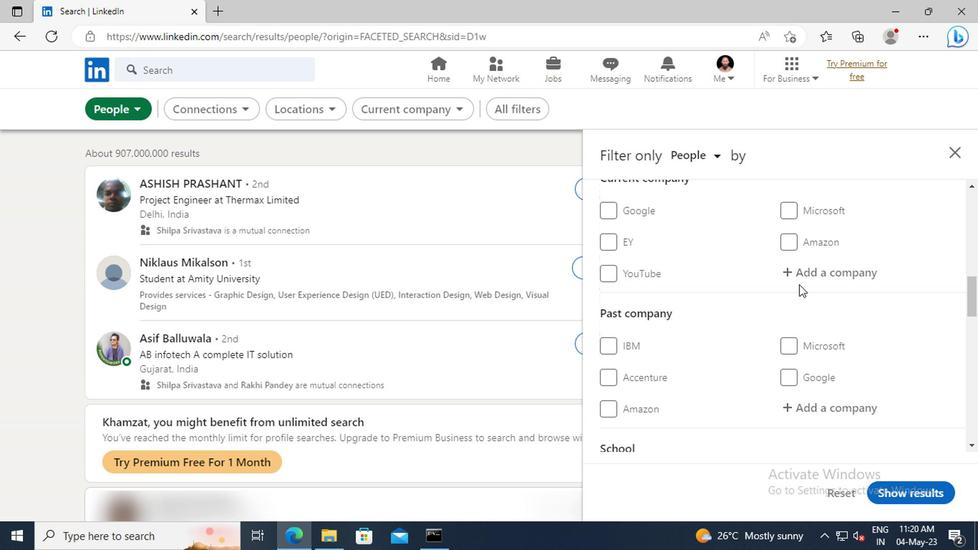
Action: Mouse pressed left at (795, 276)
Screenshot: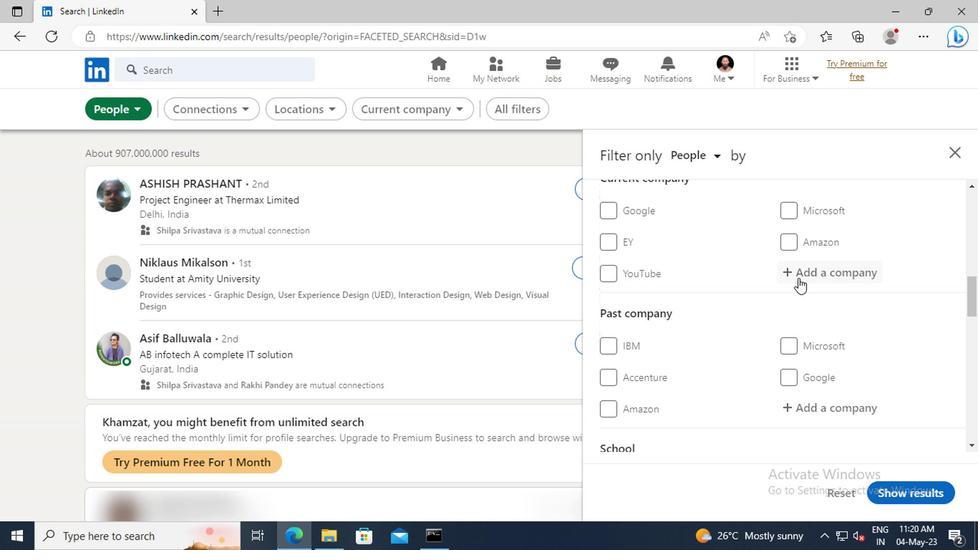 
Action: Mouse moved to (793, 276)
Screenshot: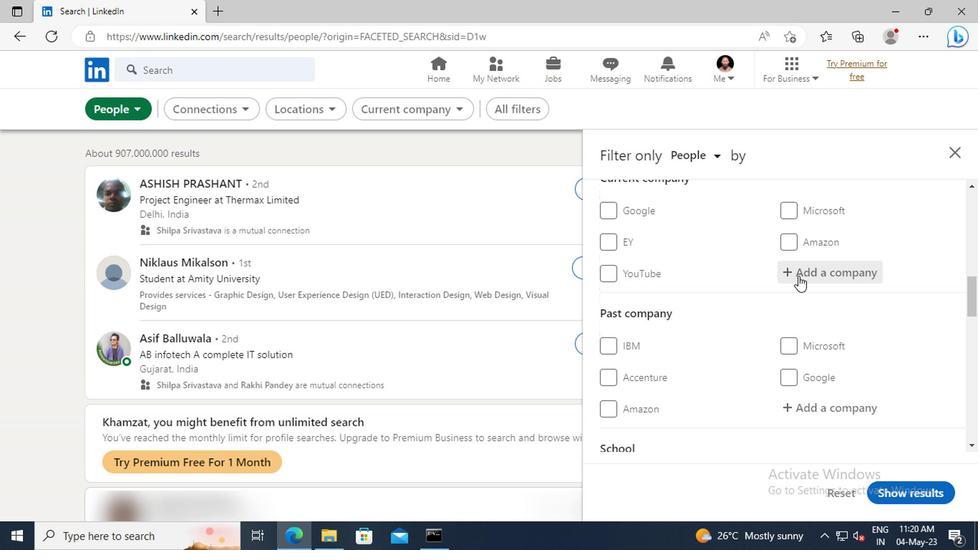 
Action: Key pressed <Key.shift>HERBA
Screenshot: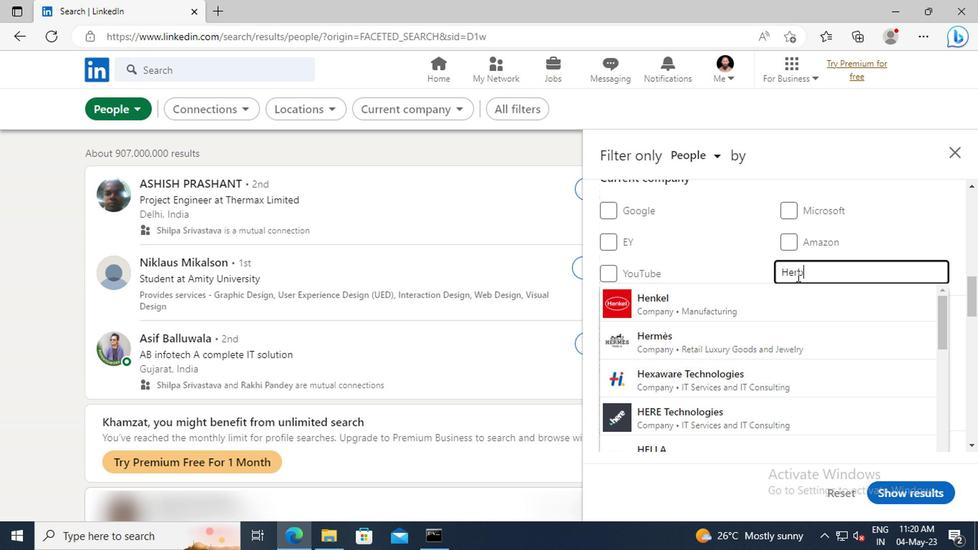 
Action: Mouse moved to (799, 293)
Screenshot: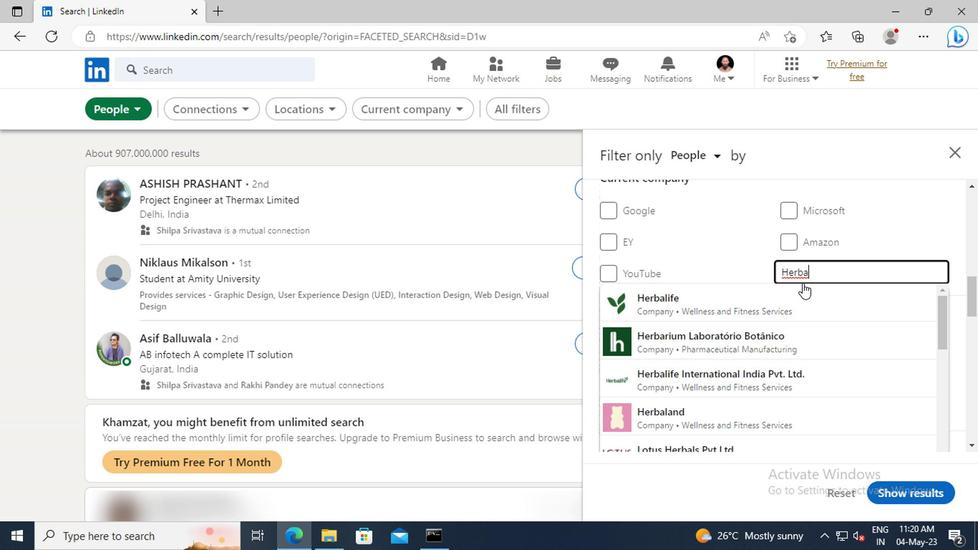 
Action: Mouse pressed left at (799, 293)
Screenshot: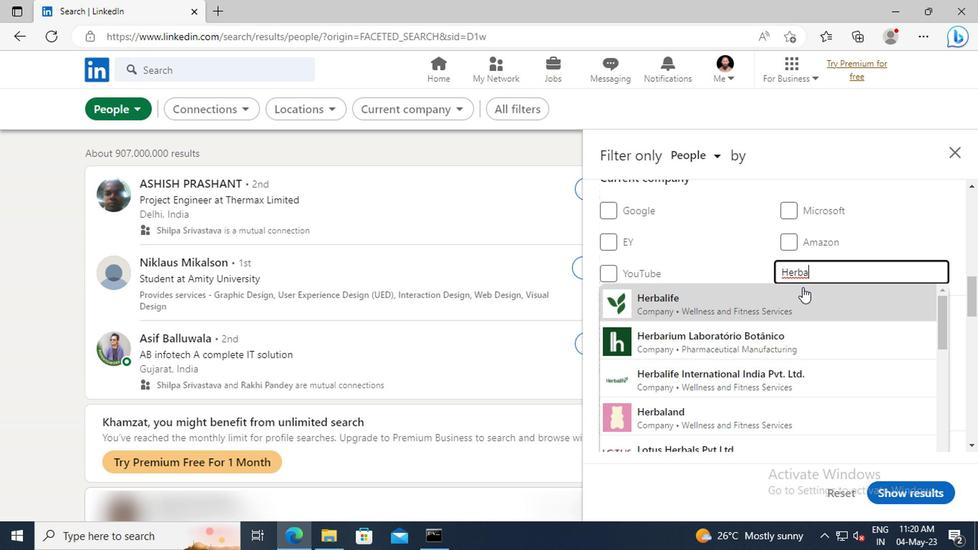 
Action: Mouse scrolled (799, 292) with delta (0, -1)
Screenshot: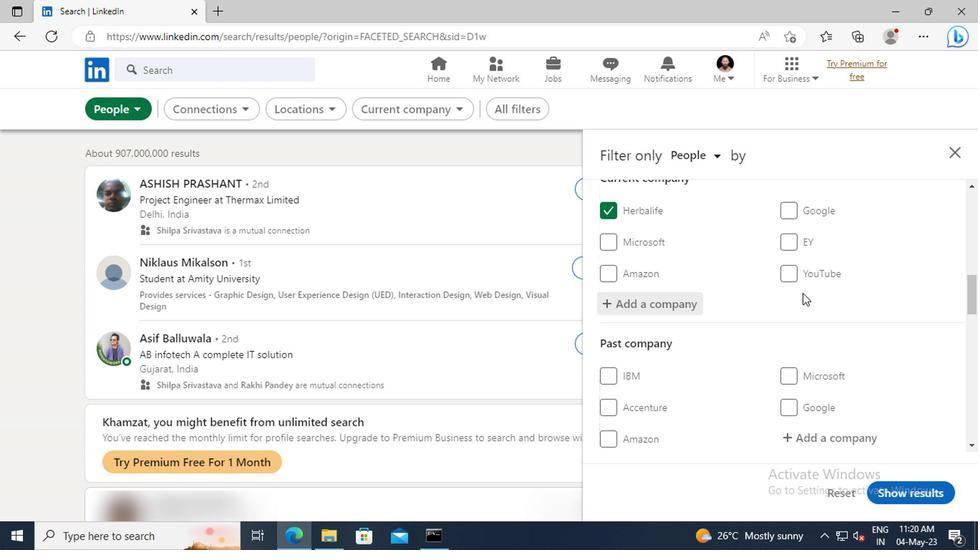 
Action: Mouse scrolled (799, 292) with delta (0, -1)
Screenshot: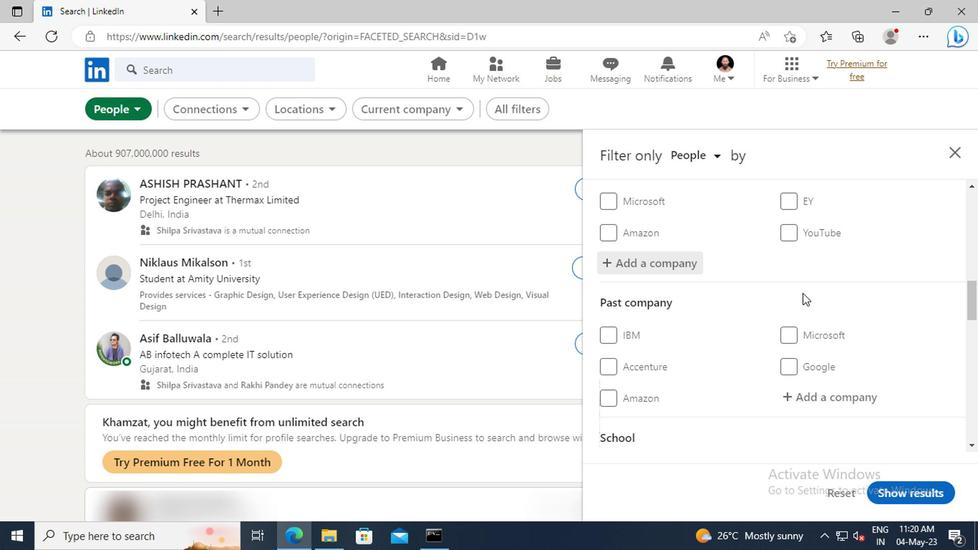 
Action: Mouse scrolled (799, 292) with delta (0, -1)
Screenshot: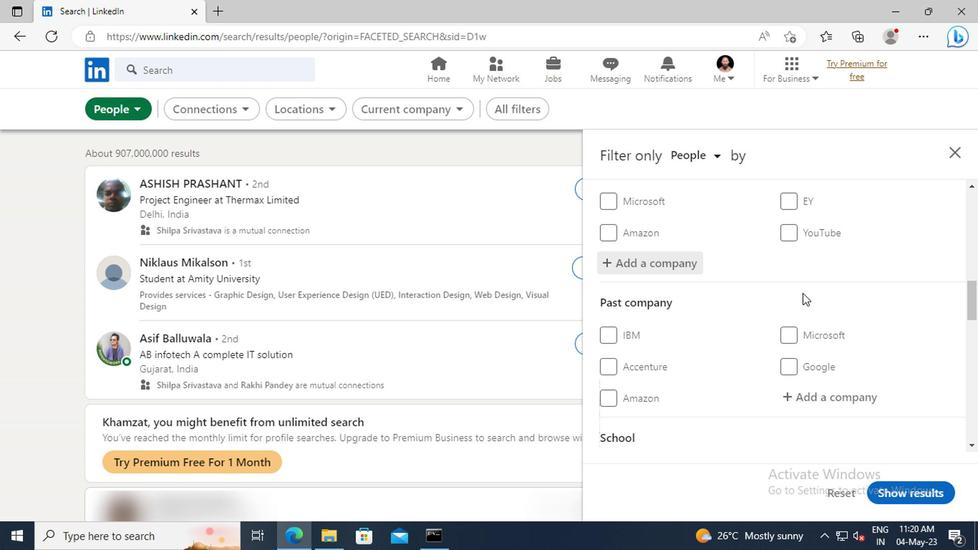 
Action: Mouse scrolled (799, 292) with delta (0, -1)
Screenshot: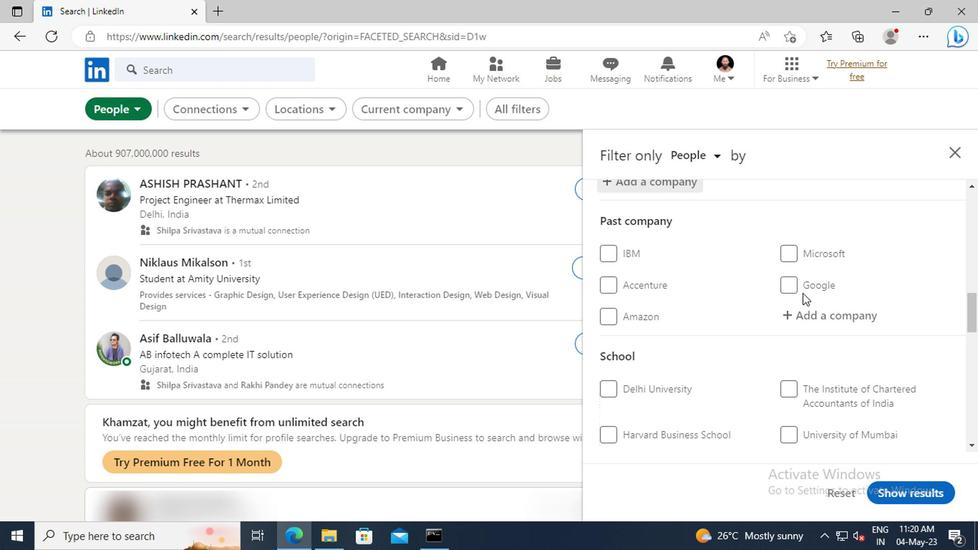 
Action: Mouse scrolled (799, 292) with delta (0, -1)
Screenshot: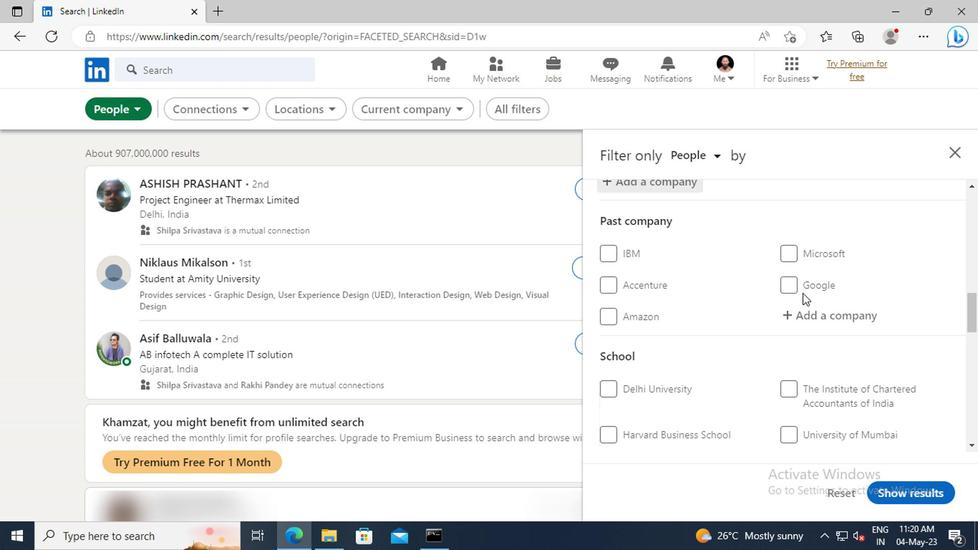 
Action: Mouse scrolled (799, 292) with delta (0, -1)
Screenshot: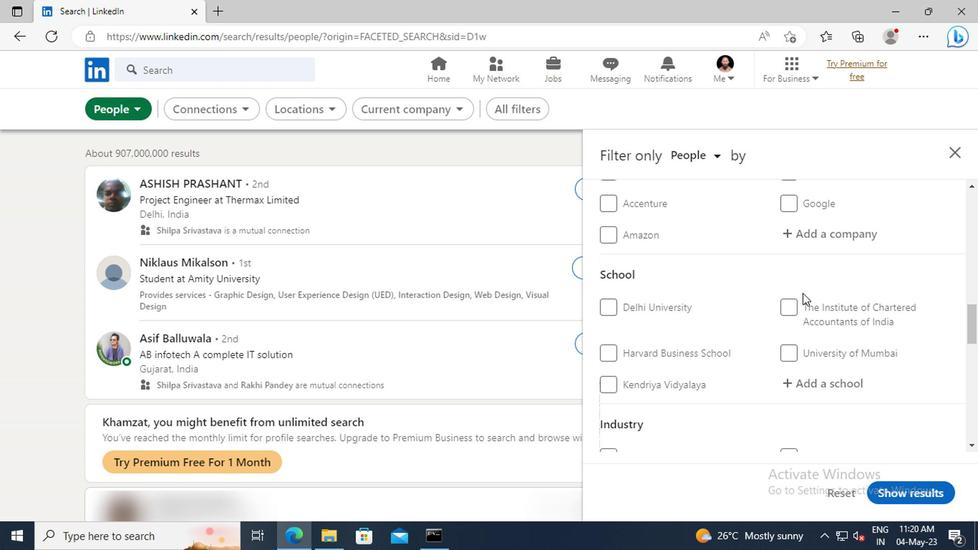 
Action: Mouse scrolled (799, 292) with delta (0, -1)
Screenshot: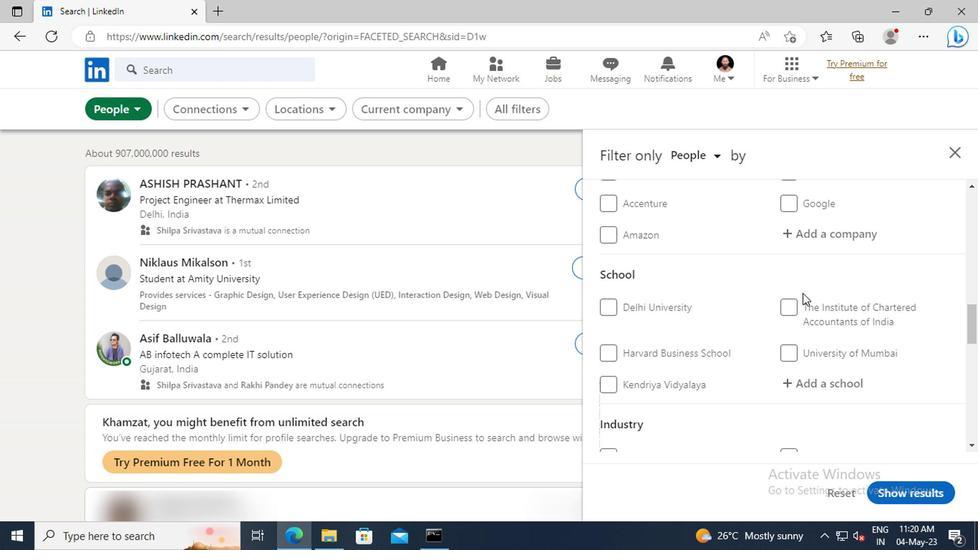 
Action: Mouse moved to (801, 301)
Screenshot: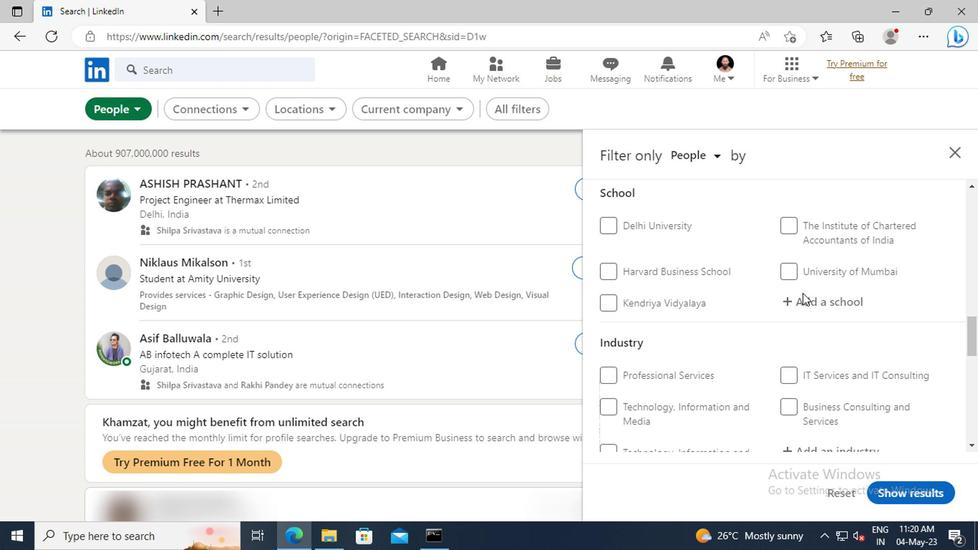 
Action: Mouse pressed left at (801, 301)
Screenshot: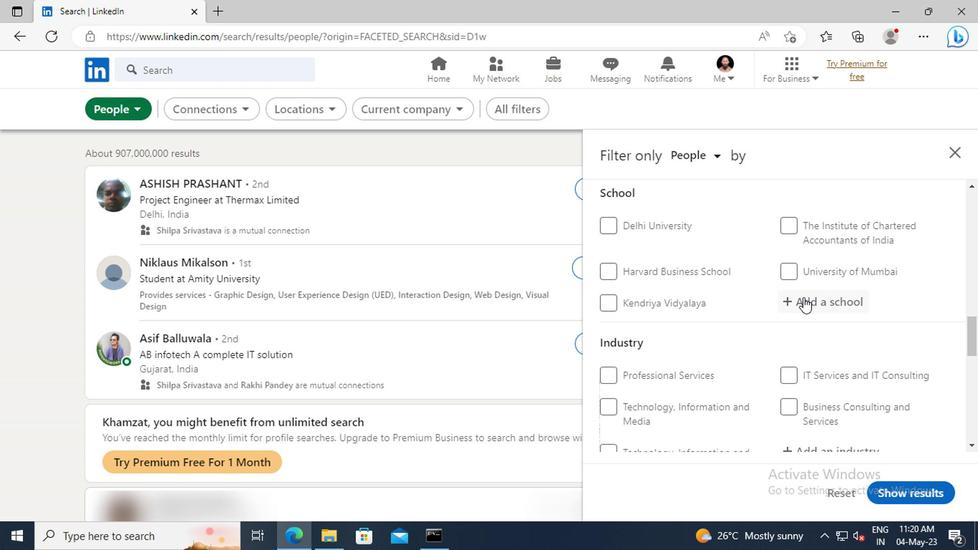 
Action: Mouse moved to (802, 301)
Screenshot: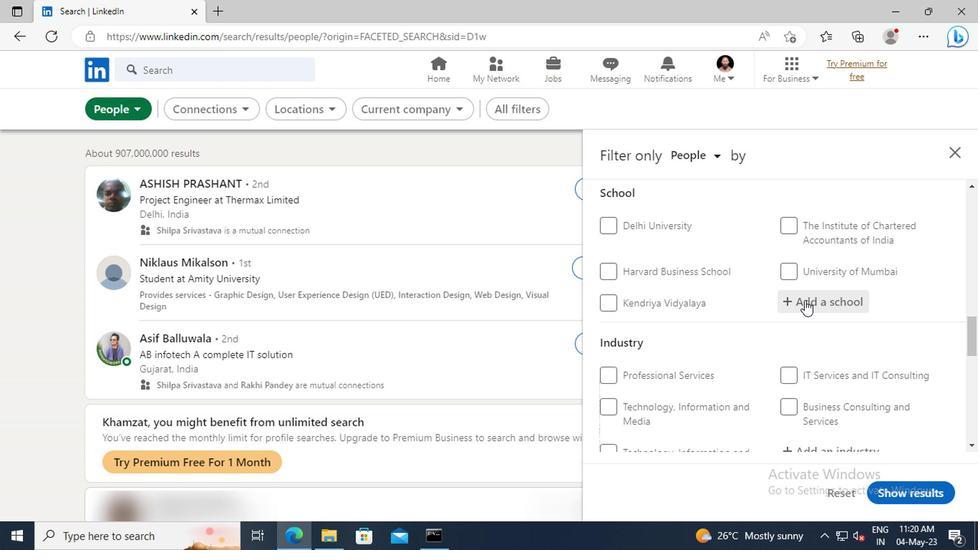 
Action: Key pressed <Key.shift>ST.<Key.space><Key.shift>DOMINI
Screenshot: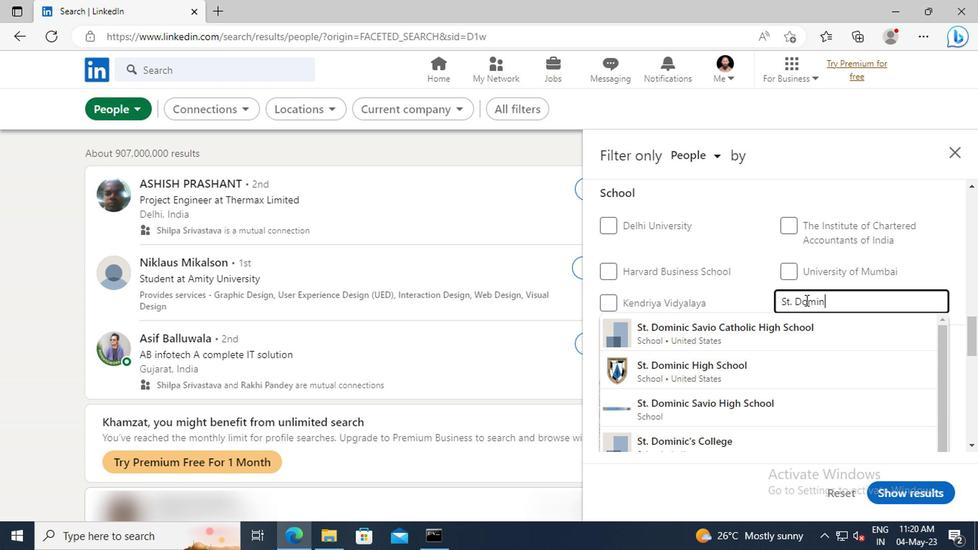 
Action: Mouse moved to (817, 398)
Screenshot: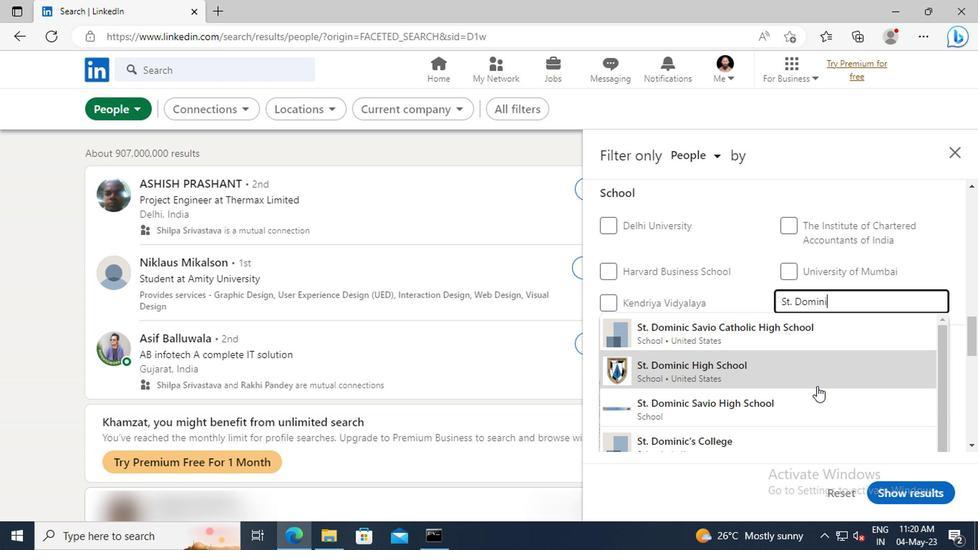 
Action: Mouse pressed left at (817, 398)
Screenshot: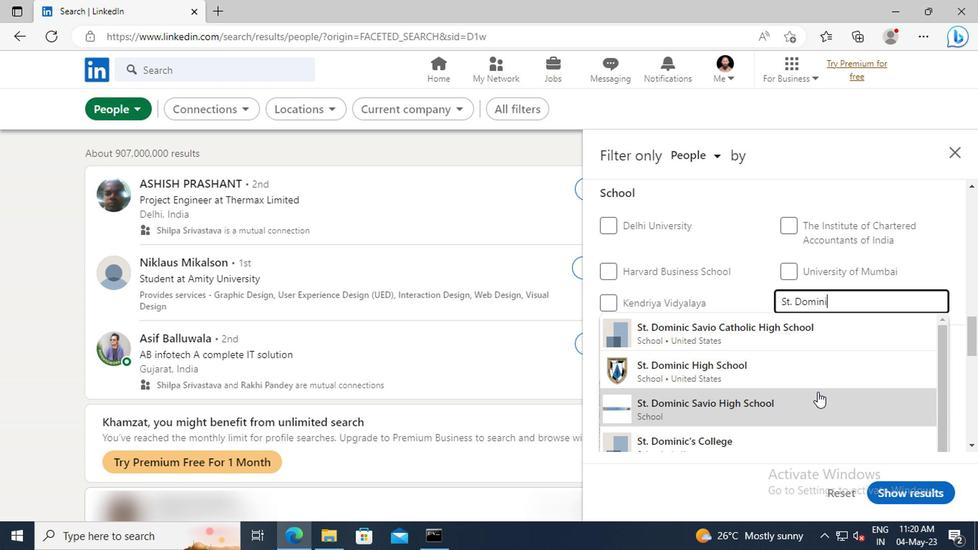 
Action: Mouse moved to (817, 394)
Screenshot: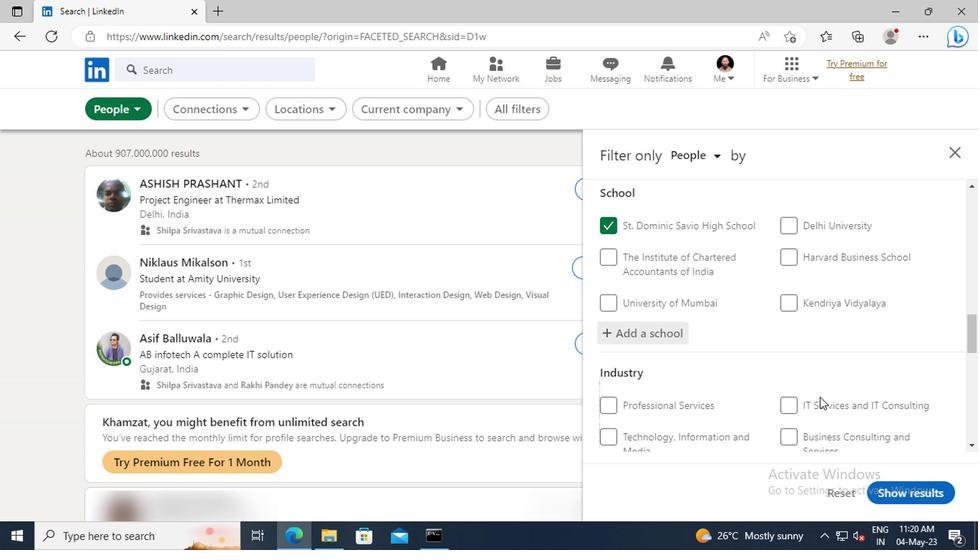 
Action: Mouse scrolled (817, 393) with delta (0, -1)
Screenshot: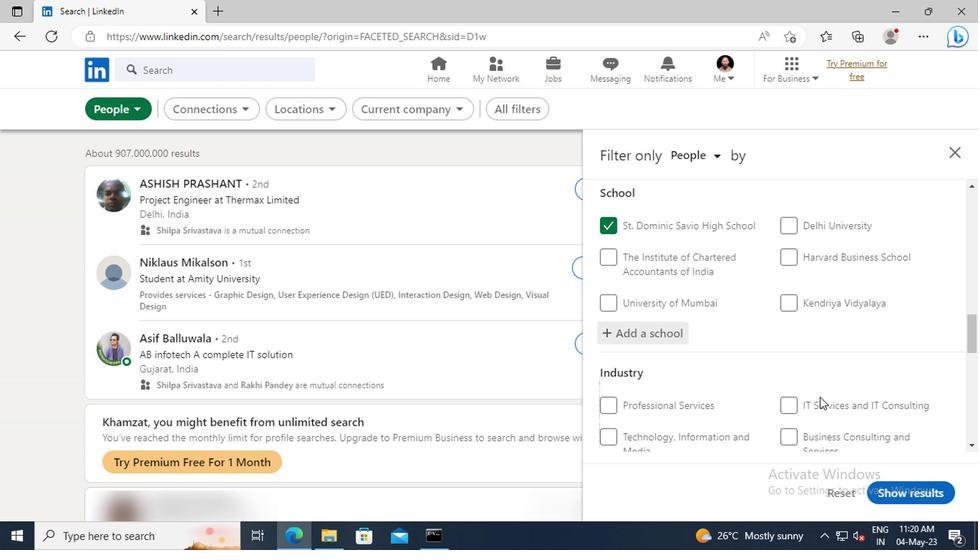 
Action: Mouse moved to (817, 390)
Screenshot: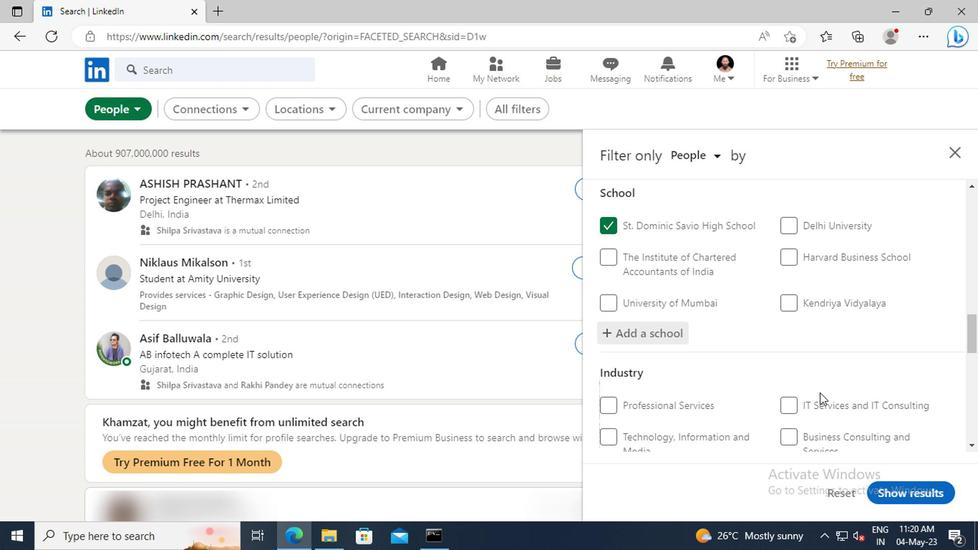 
Action: Mouse scrolled (817, 389) with delta (0, 0)
Screenshot: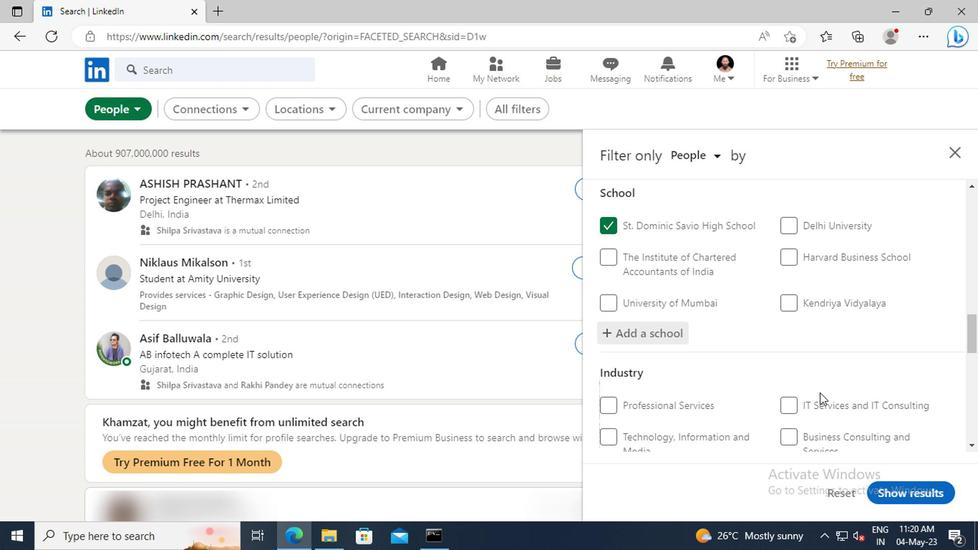 
Action: Mouse moved to (810, 351)
Screenshot: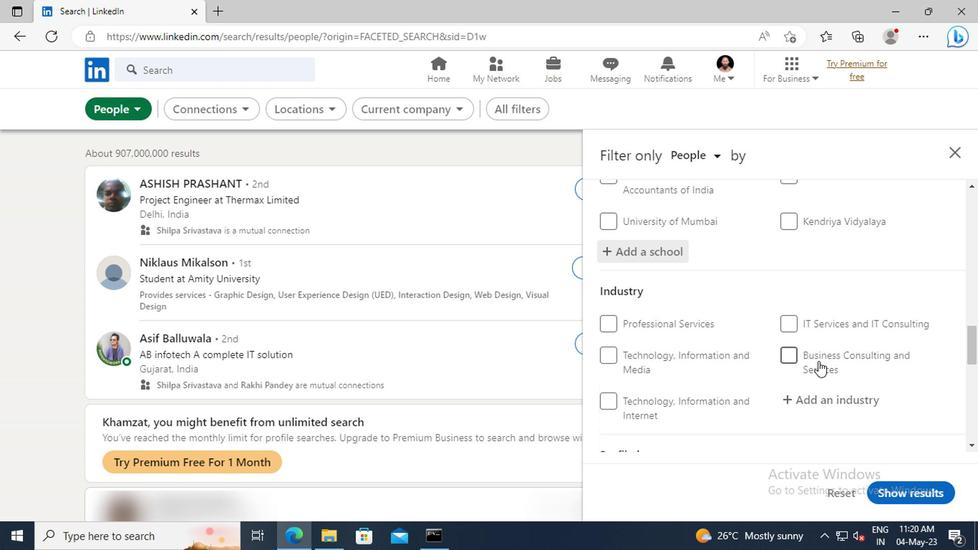 
Action: Mouse scrolled (810, 351) with delta (0, 0)
Screenshot: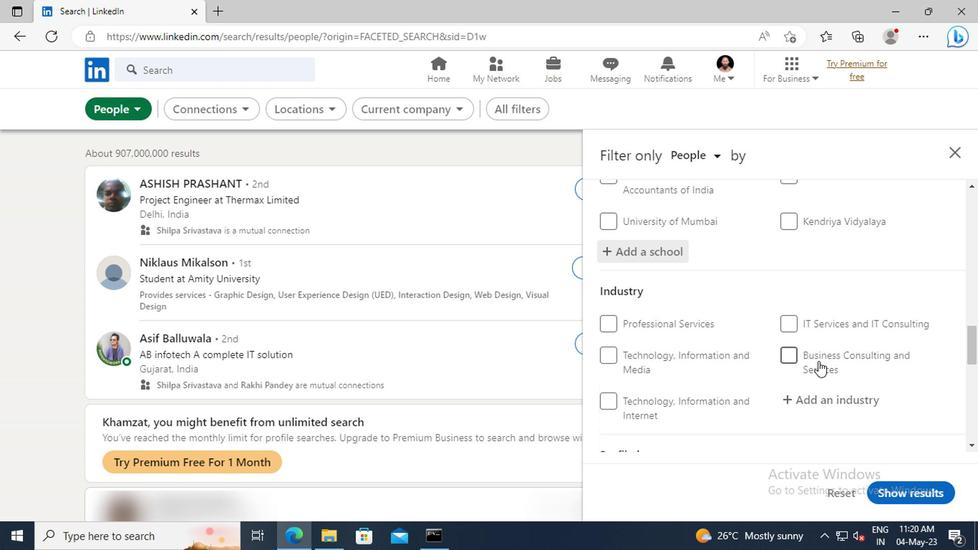 
Action: Mouse moved to (810, 350)
Screenshot: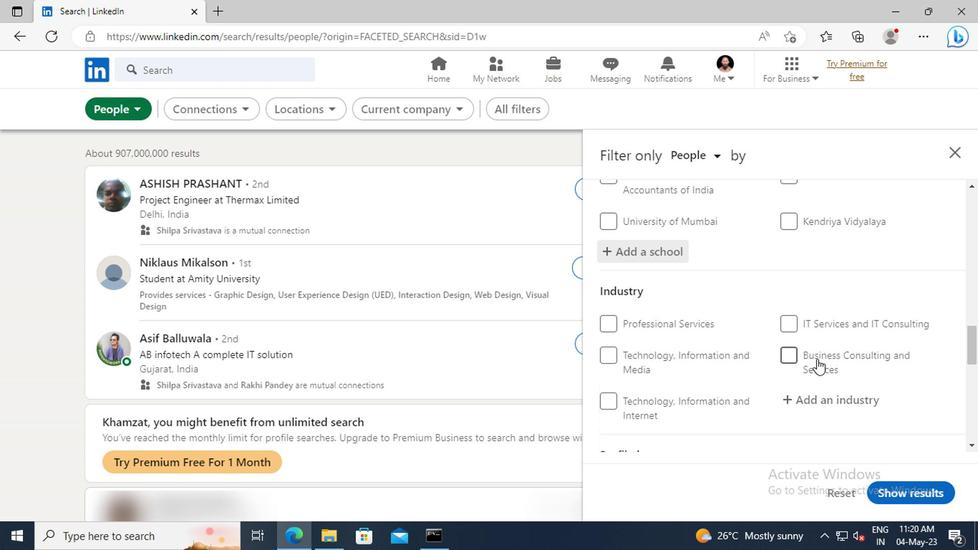 
Action: Mouse scrolled (810, 349) with delta (0, 0)
Screenshot: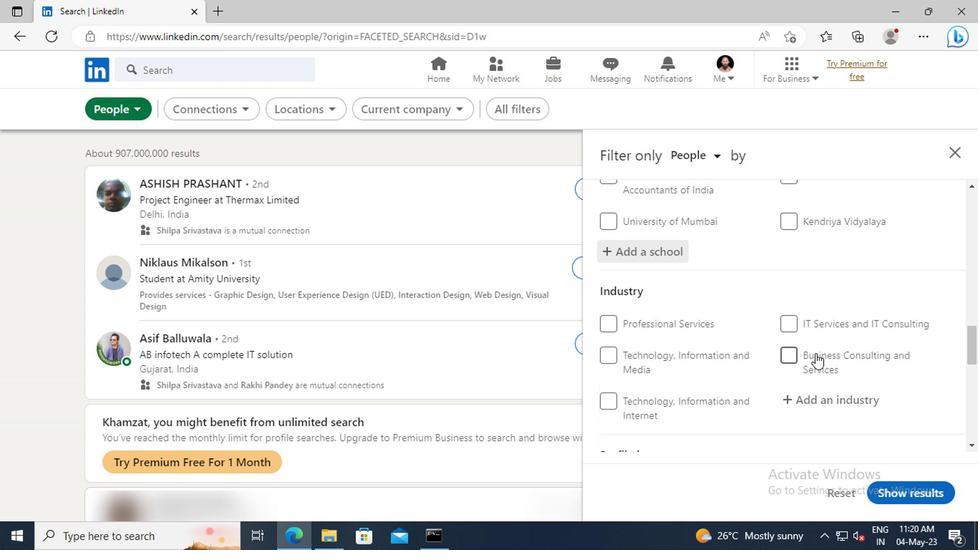 
Action: Mouse moved to (812, 326)
Screenshot: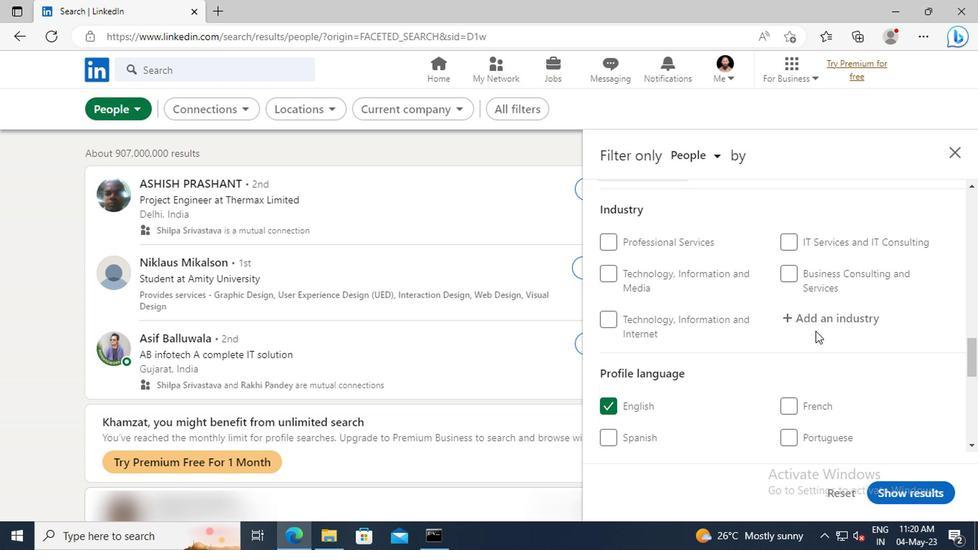 
Action: Mouse pressed left at (812, 326)
Screenshot: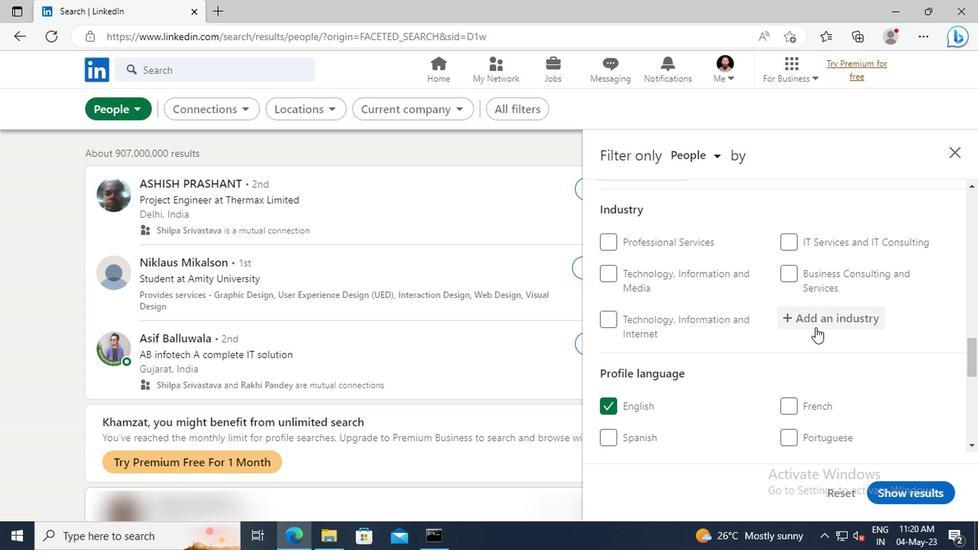 
Action: Key pressed <Key.shift>TRAVEL
Screenshot: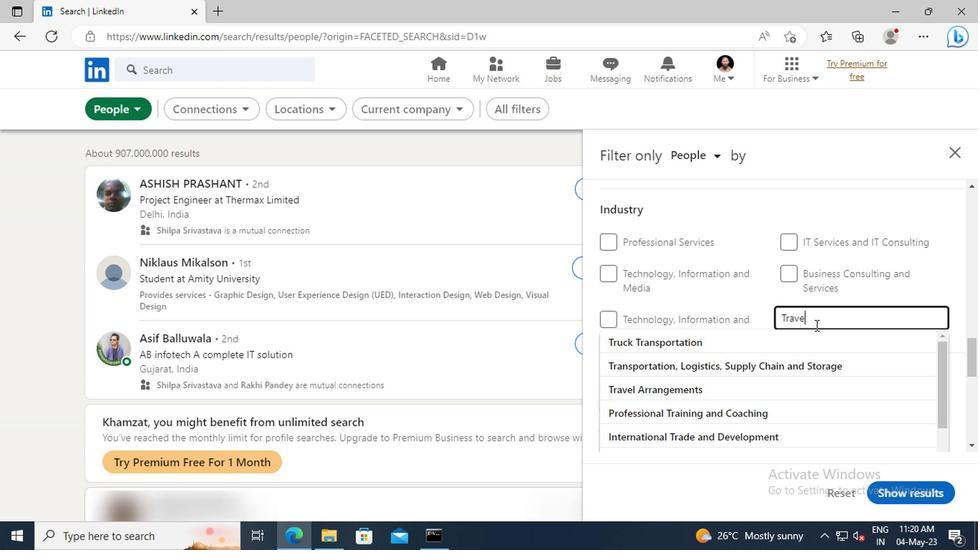 
Action: Mouse moved to (812, 341)
Screenshot: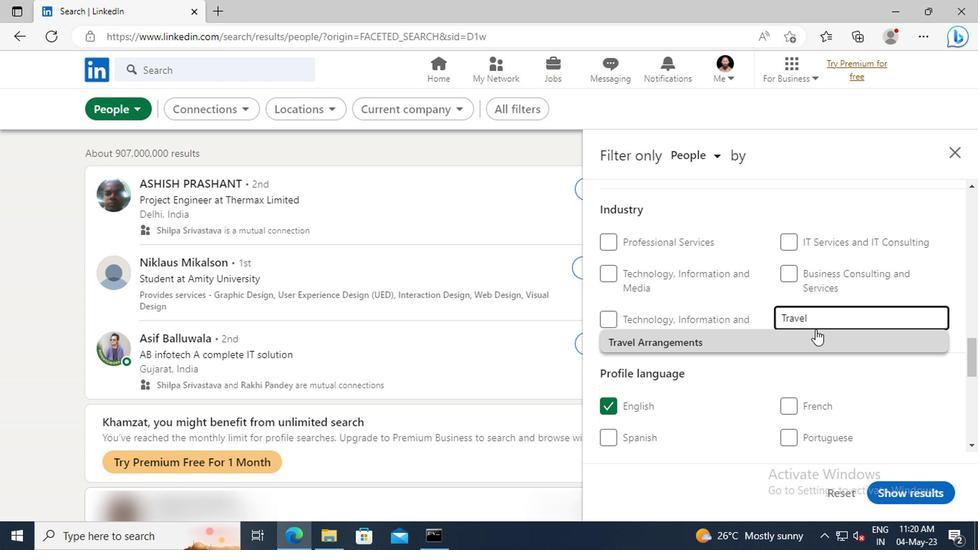 
Action: Mouse pressed left at (812, 341)
Screenshot: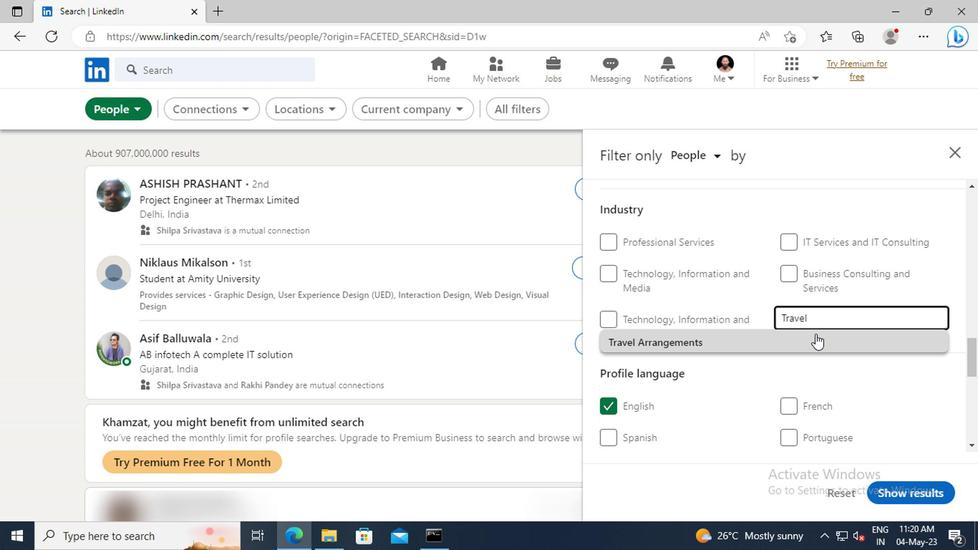 
Action: Mouse scrolled (812, 340) with delta (0, 0)
Screenshot: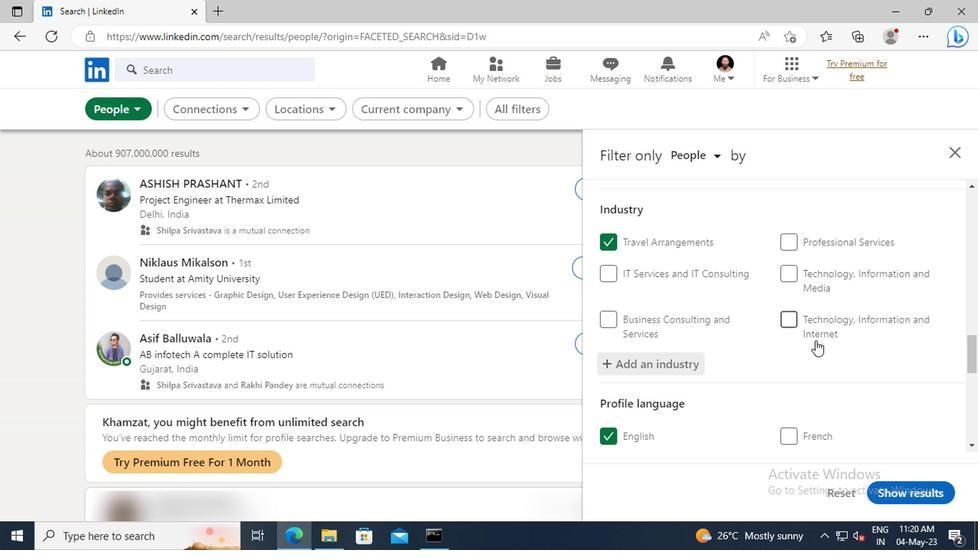 
Action: Mouse scrolled (812, 340) with delta (0, 0)
Screenshot: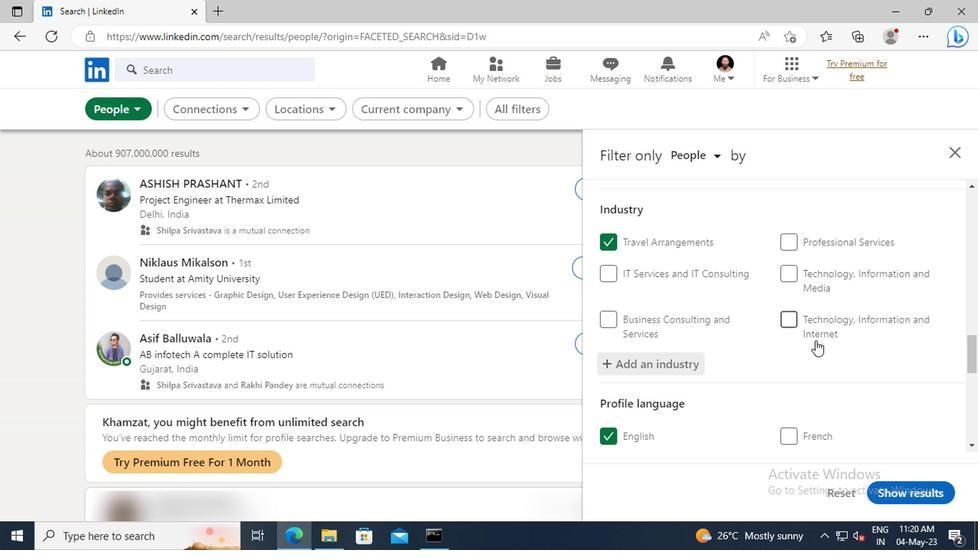 
Action: Mouse scrolled (812, 340) with delta (0, 0)
Screenshot: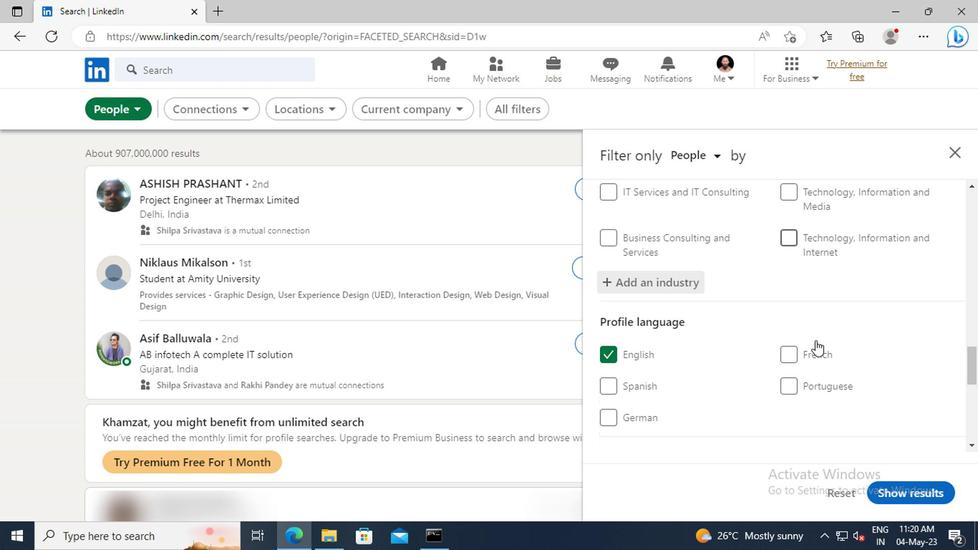 
Action: Mouse scrolled (812, 340) with delta (0, 0)
Screenshot: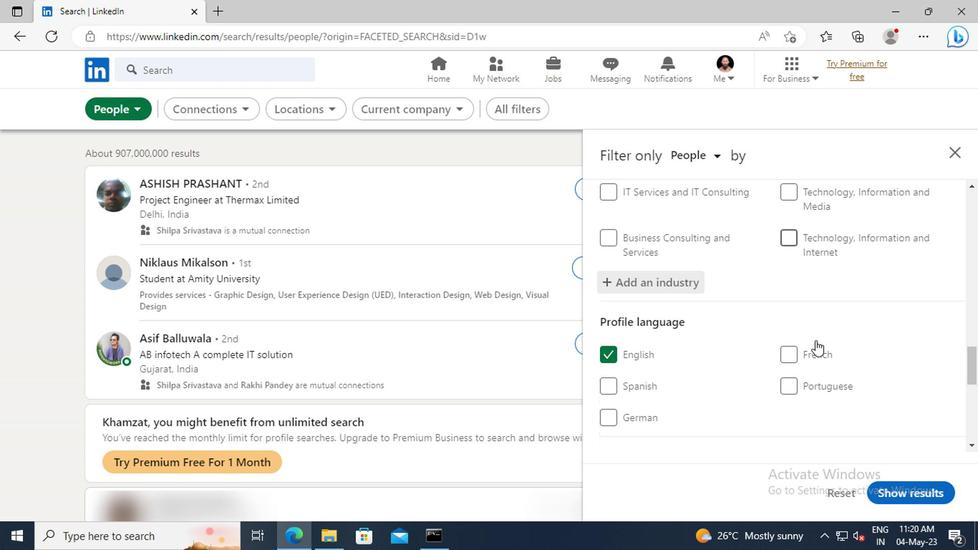 
Action: Mouse scrolled (812, 340) with delta (0, 0)
Screenshot: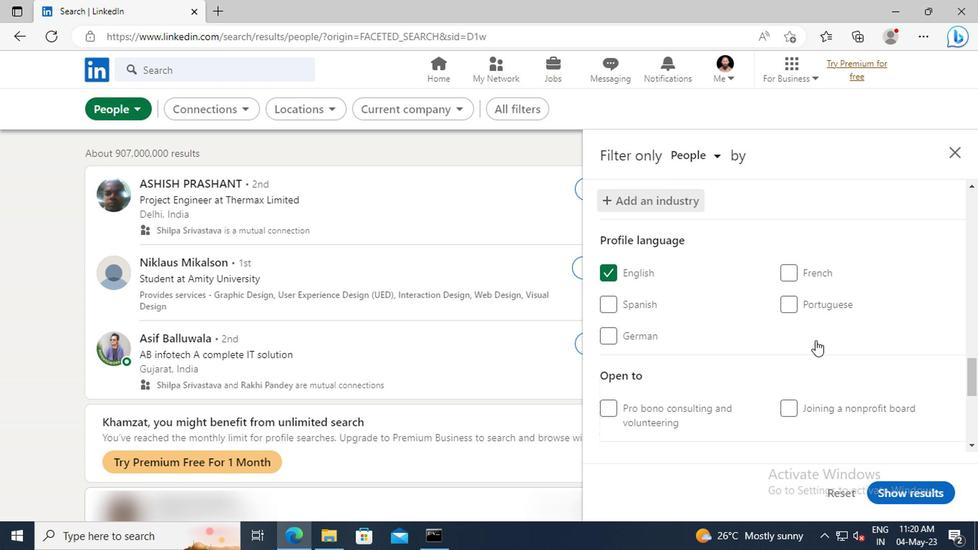 
Action: Mouse scrolled (812, 340) with delta (0, 0)
Screenshot: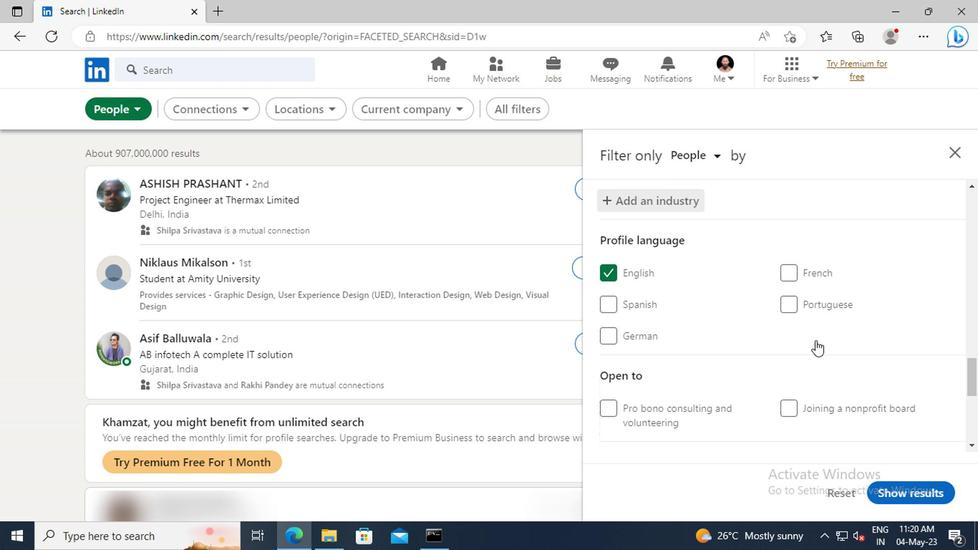 
Action: Mouse moved to (812, 324)
Screenshot: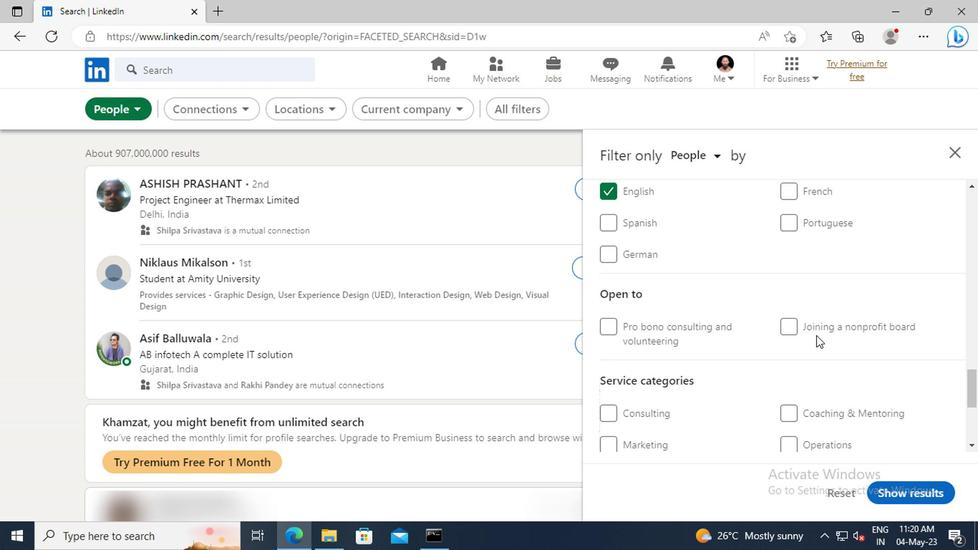 
Action: Mouse scrolled (812, 323) with delta (0, 0)
Screenshot: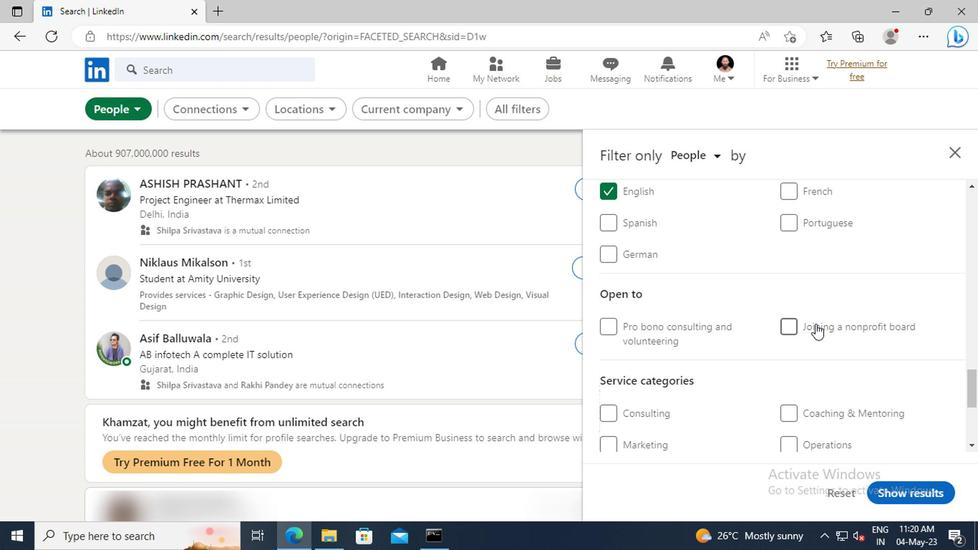 
Action: Mouse scrolled (812, 323) with delta (0, 0)
Screenshot: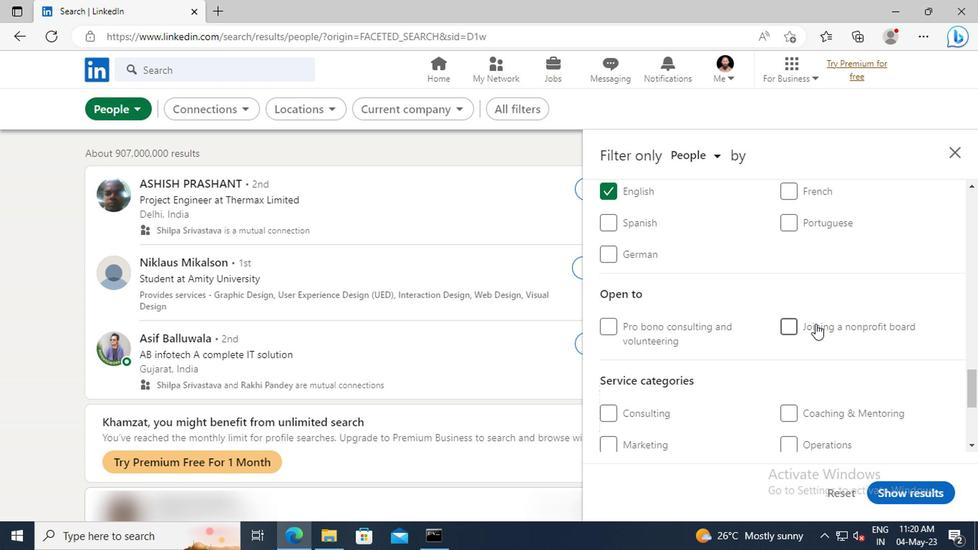 
Action: Mouse scrolled (812, 323) with delta (0, 0)
Screenshot: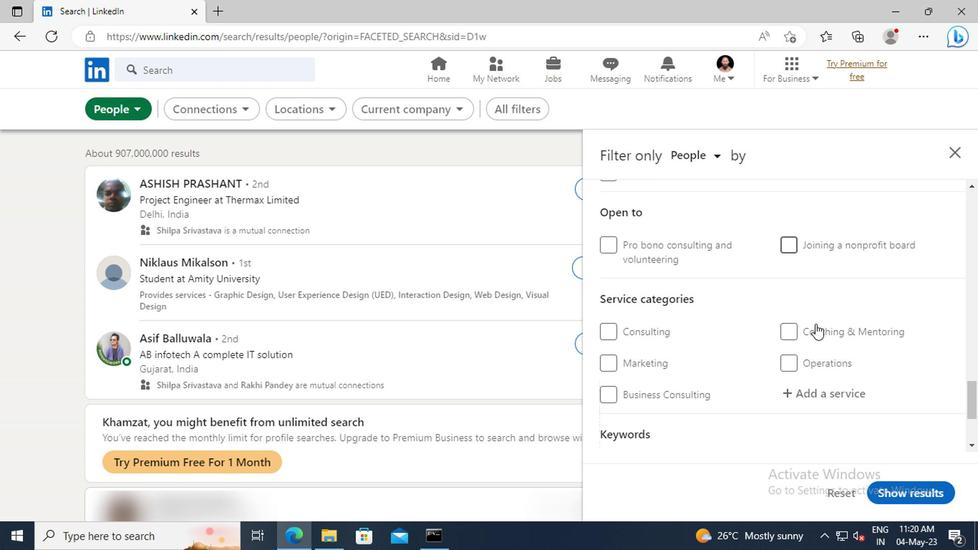 
Action: Mouse moved to (809, 349)
Screenshot: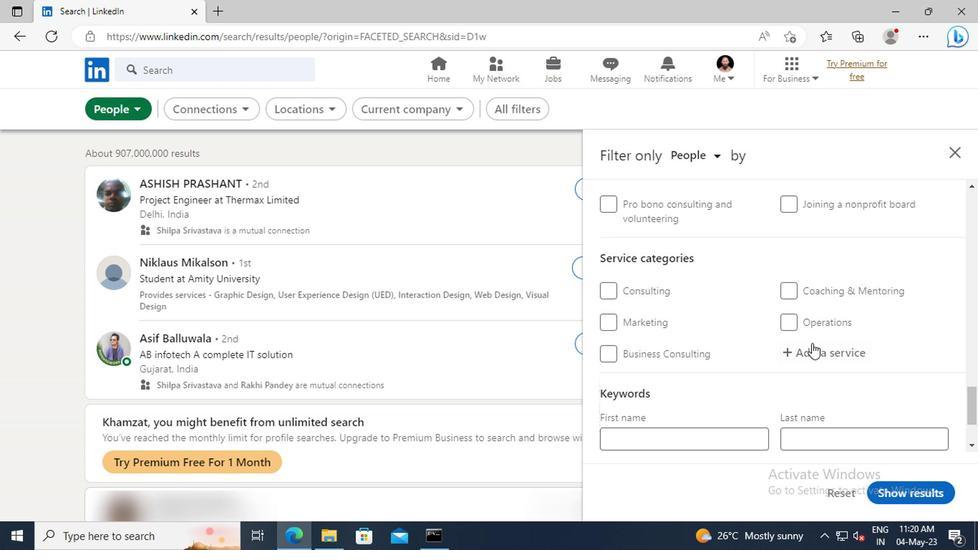 
Action: Mouse pressed left at (809, 349)
Screenshot: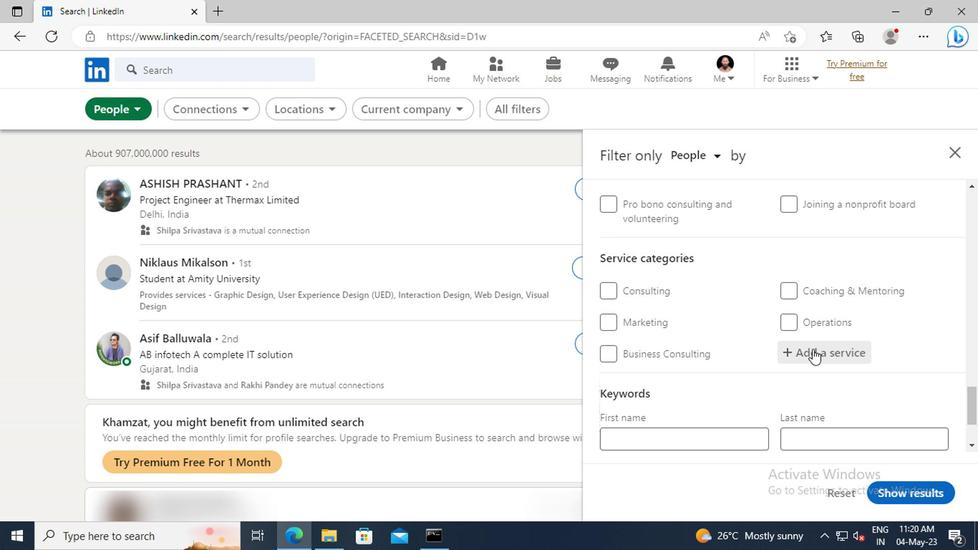 
Action: Key pressed <Key.shift>PROGR
Screenshot: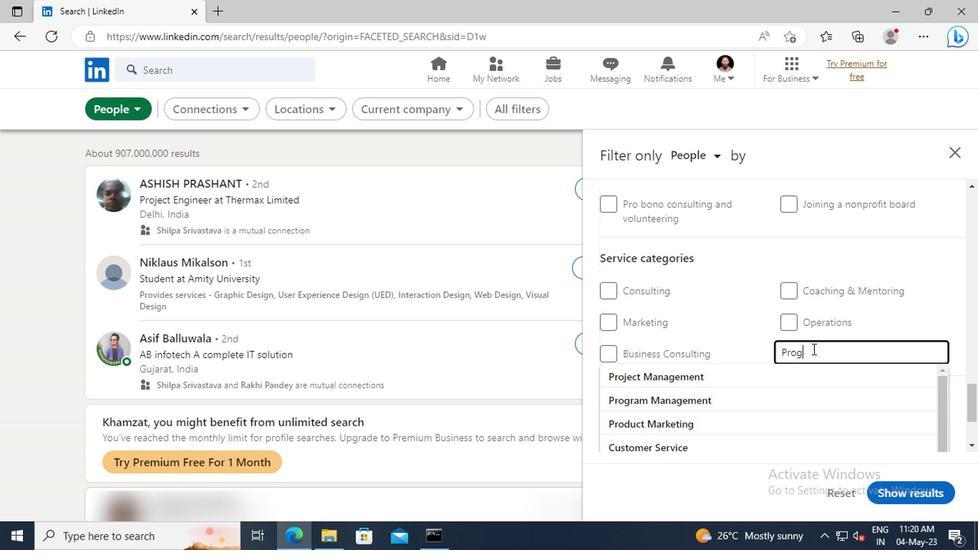
Action: Mouse moved to (811, 372)
Screenshot: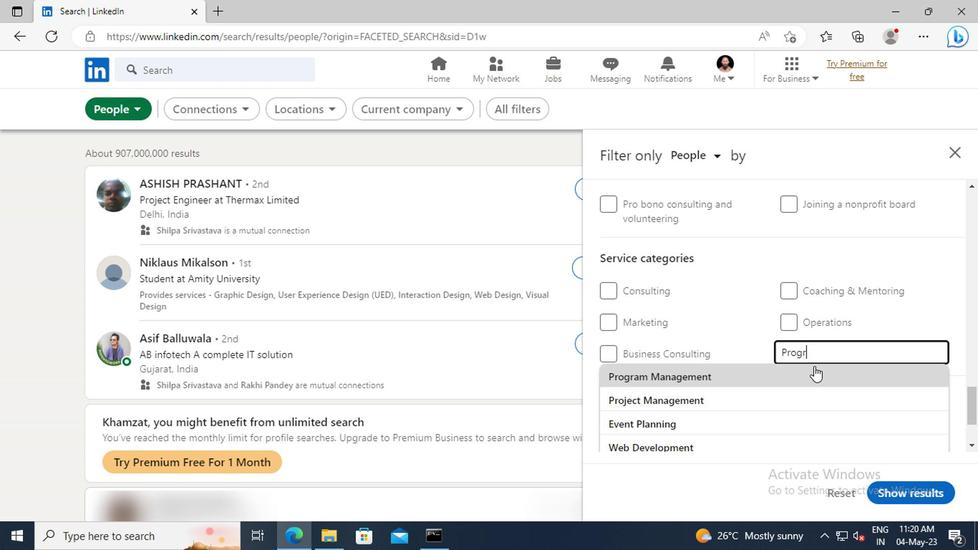 
Action: Mouse pressed left at (811, 372)
Screenshot: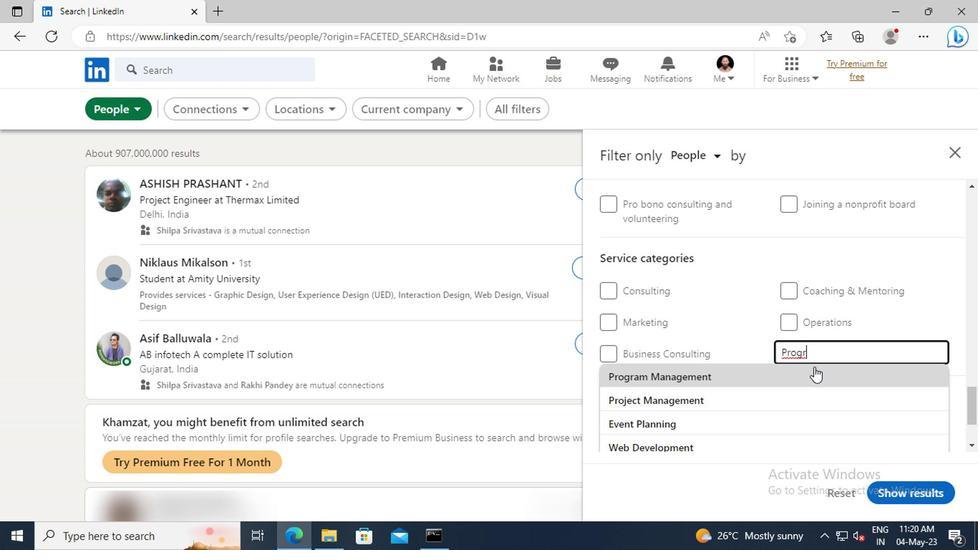 
Action: Mouse scrolled (811, 371) with delta (0, -1)
Screenshot: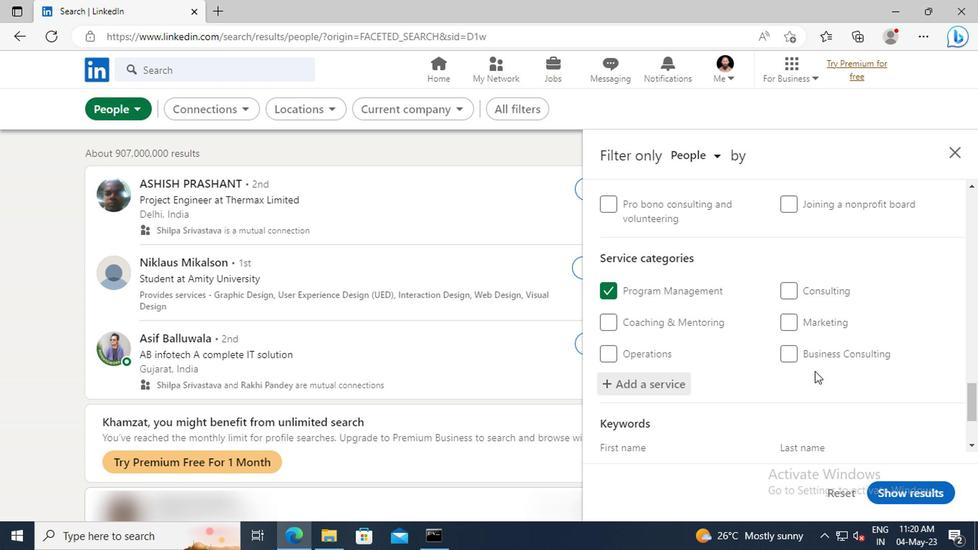 
Action: Mouse scrolled (811, 371) with delta (0, -1)
Screenshot: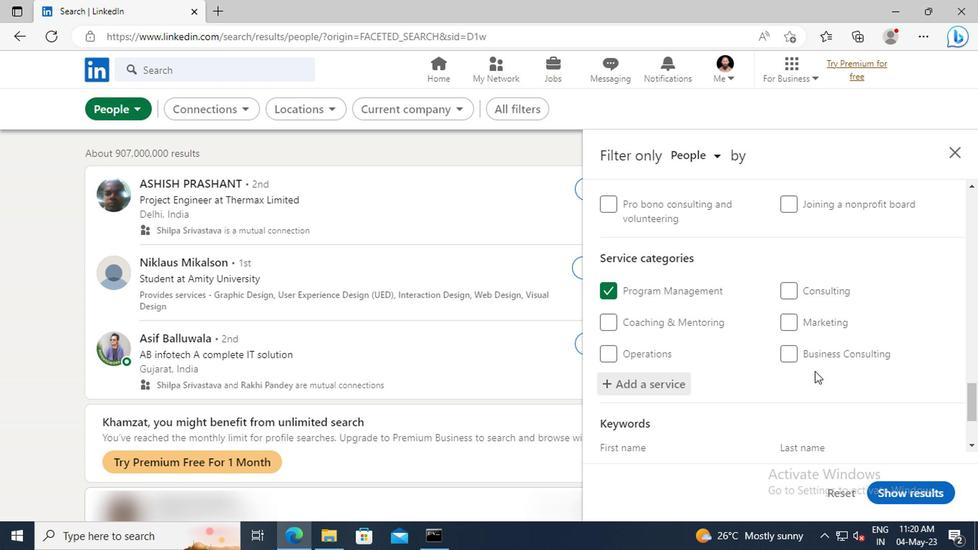 
Action: Mouse scrolled (811, 371) with delta (0, -1)
Screenshot: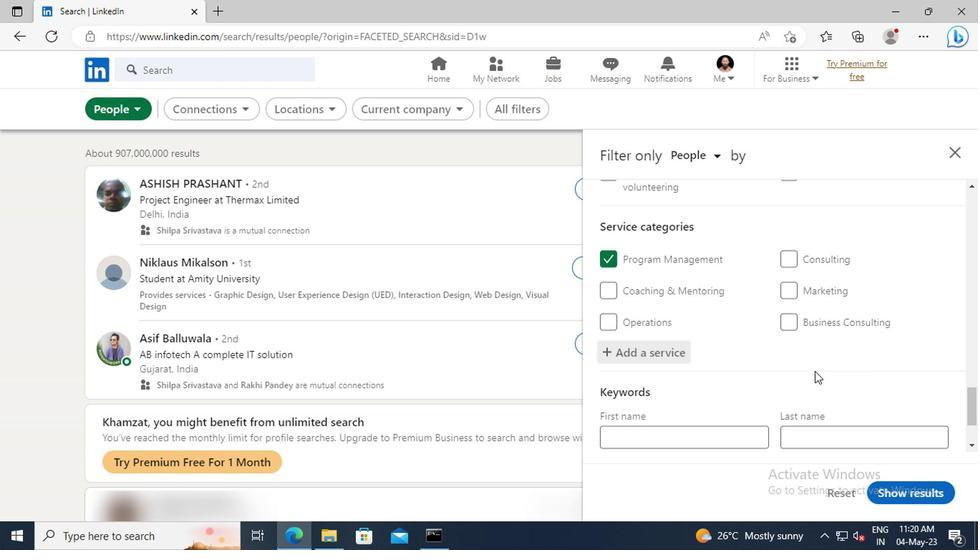 
Action: Mouse scrolled (811, 371) with delta (0, -1)
Screenshot: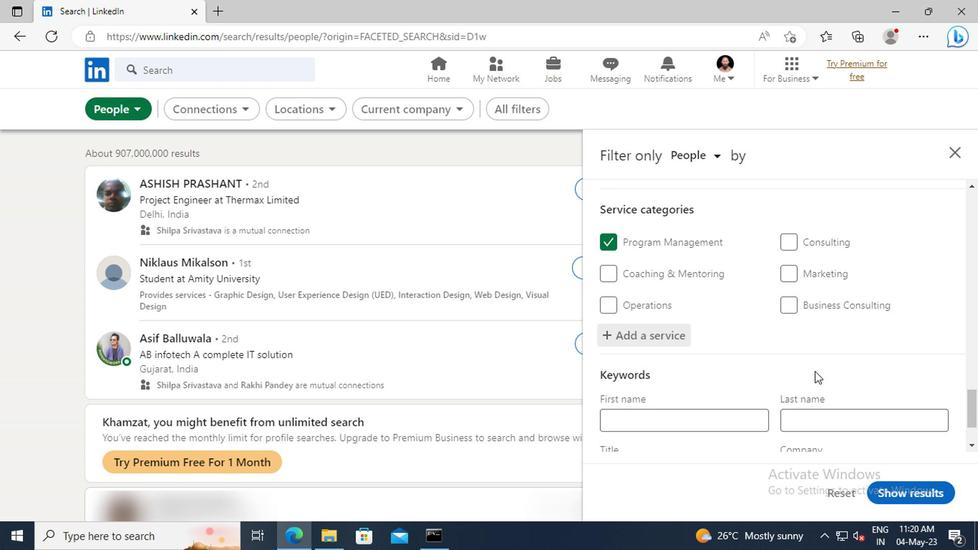 
Action: Mouse moved to (700, 396)
Screenshot: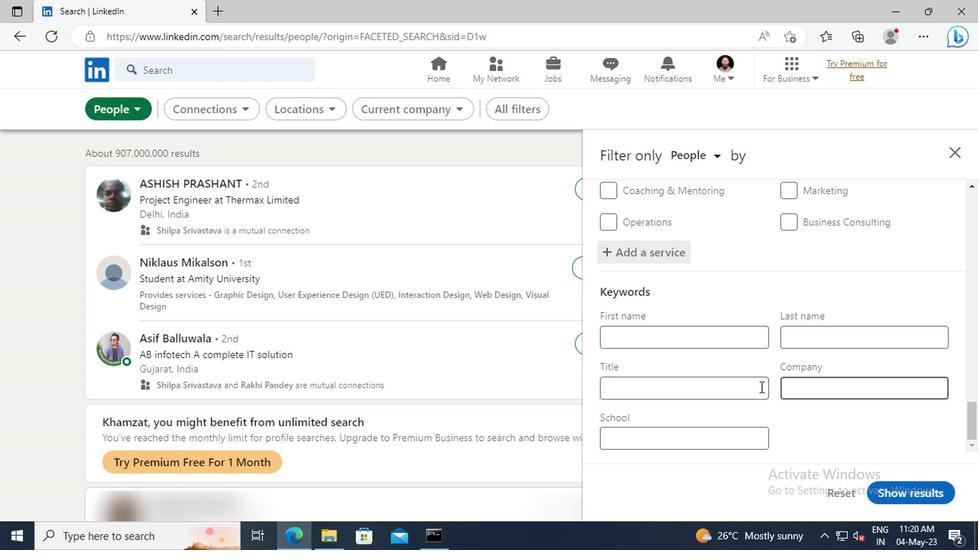 
Action: Mouse pressed left at (700, 396)
Screenshot: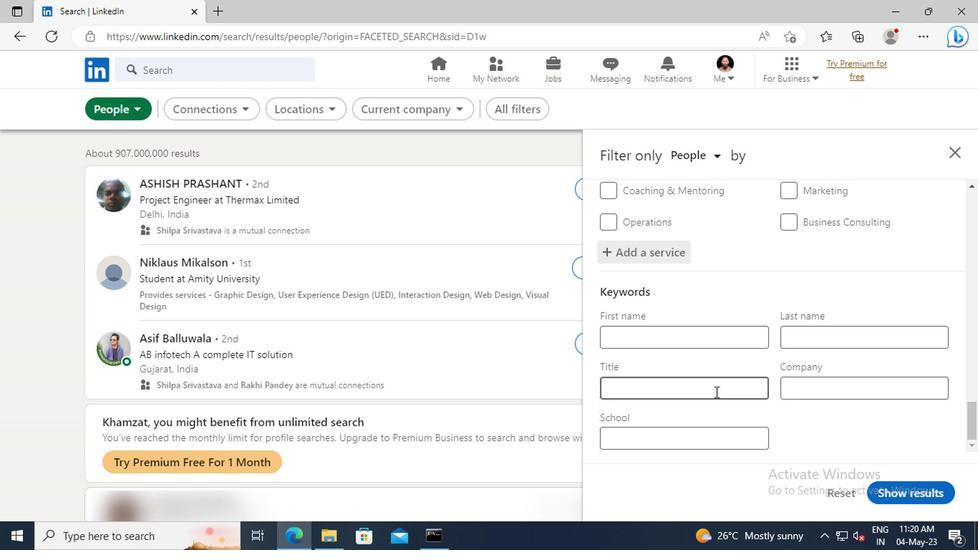 
Action: Key pressed <Key.shift>OPERATIONS<Key.space><Key.shift>MANAGER<Key.enter>
Screenshot: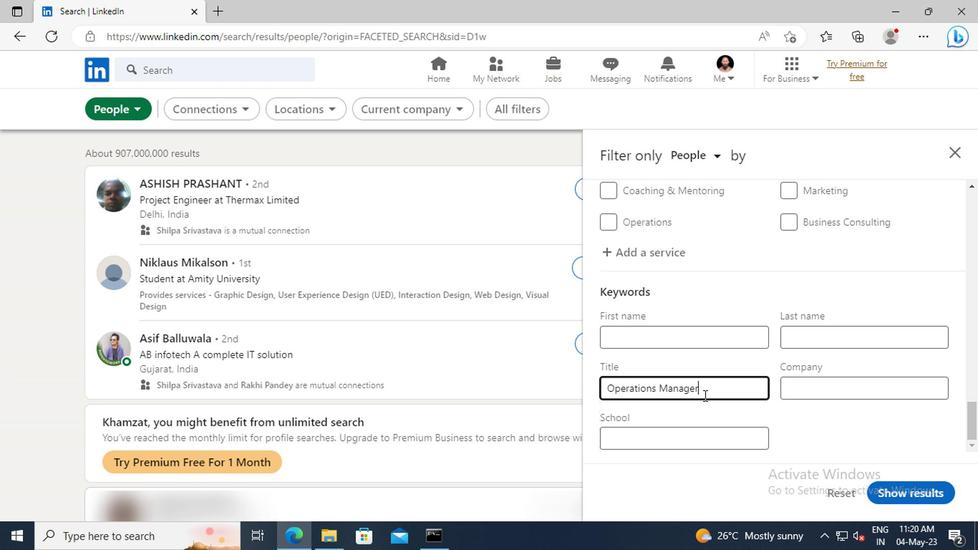 
Action: Mouse moved to (894, 492)
Screenshot: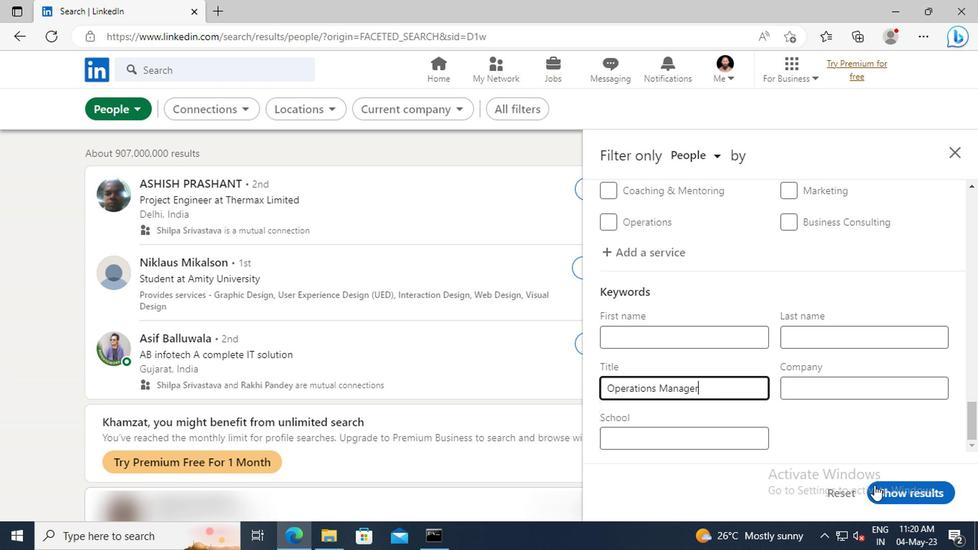 
Action: Mouse pressed left at (894, 492)
Screenshot: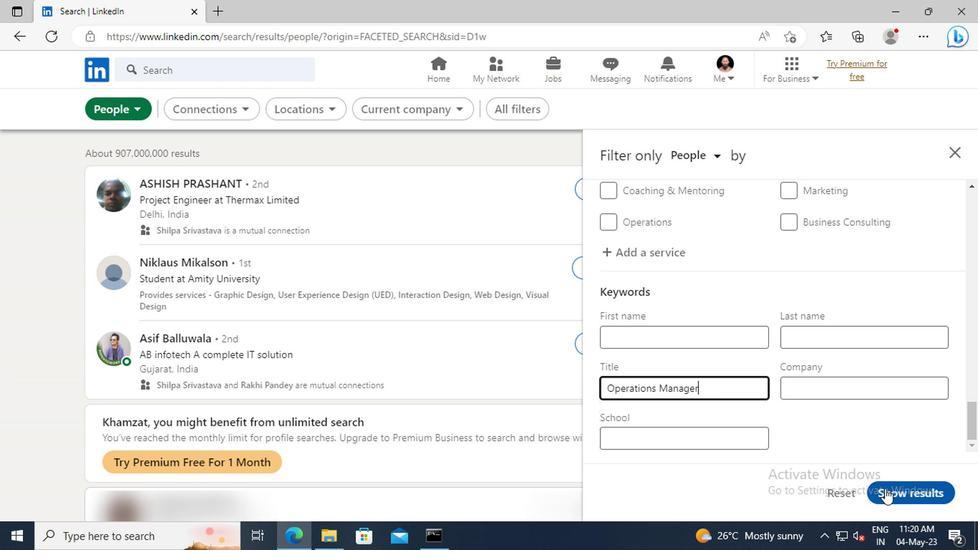 
